 Task: For heading Calibri with Bold.  font size for heading24,  'Change the font style of data to'Bell MT.  and font size to 16,  Change the alignment of both headline & data to Align middle & Align Center.  In the sheet  Cash Flow TrackerData
Action: Mouse moved to (159, 126)
Screenshot: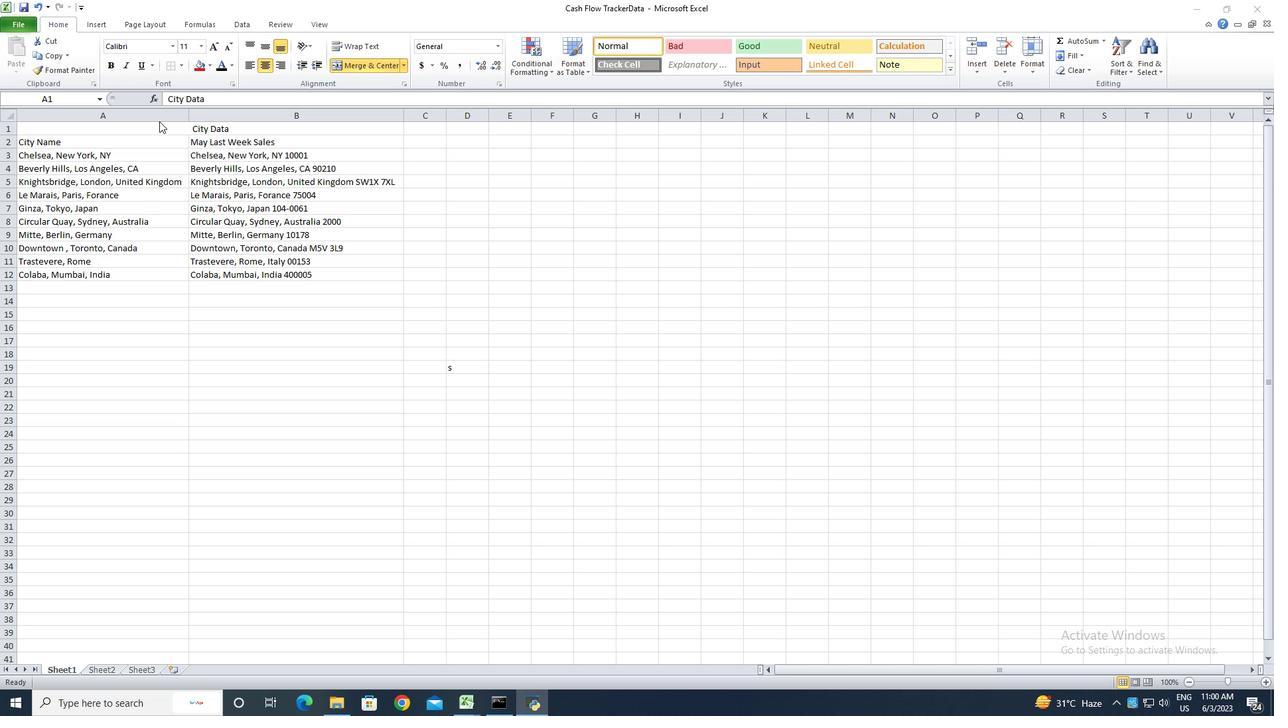 
Action: Mouse pressed left at (159, 126)
Screenshot: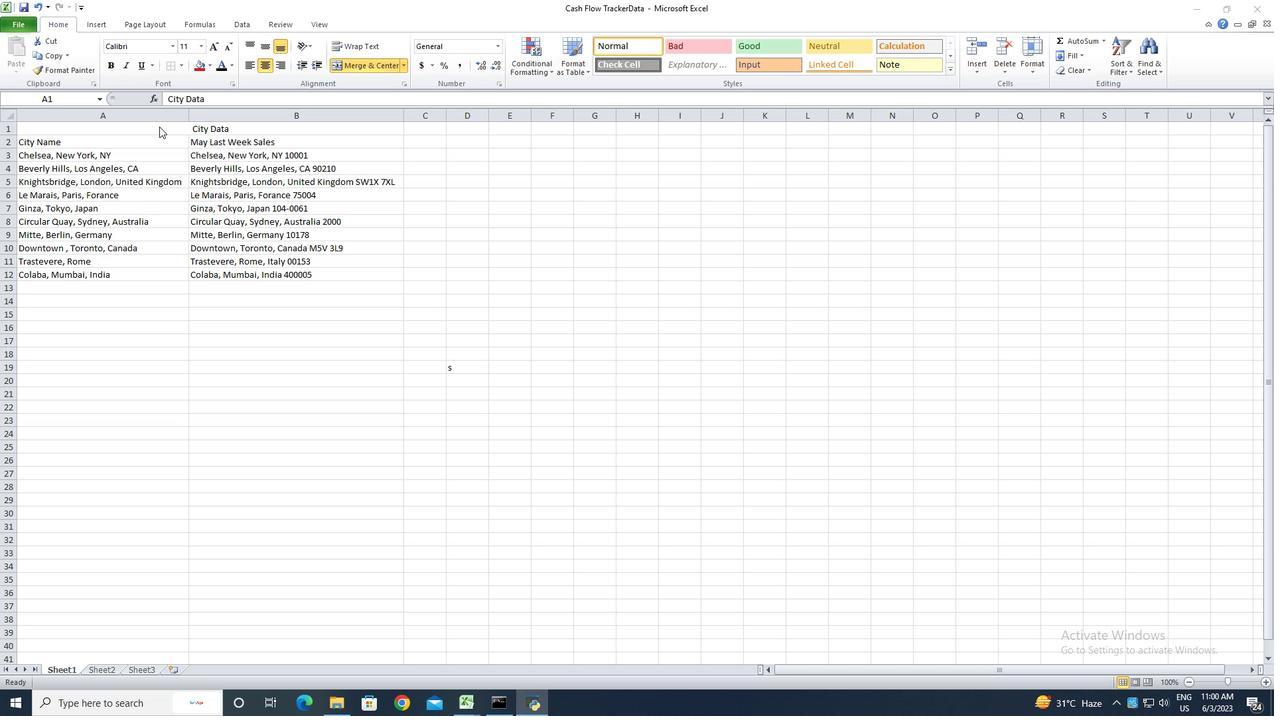 
Action: Mouse moved to (173, 48)
Screenshot: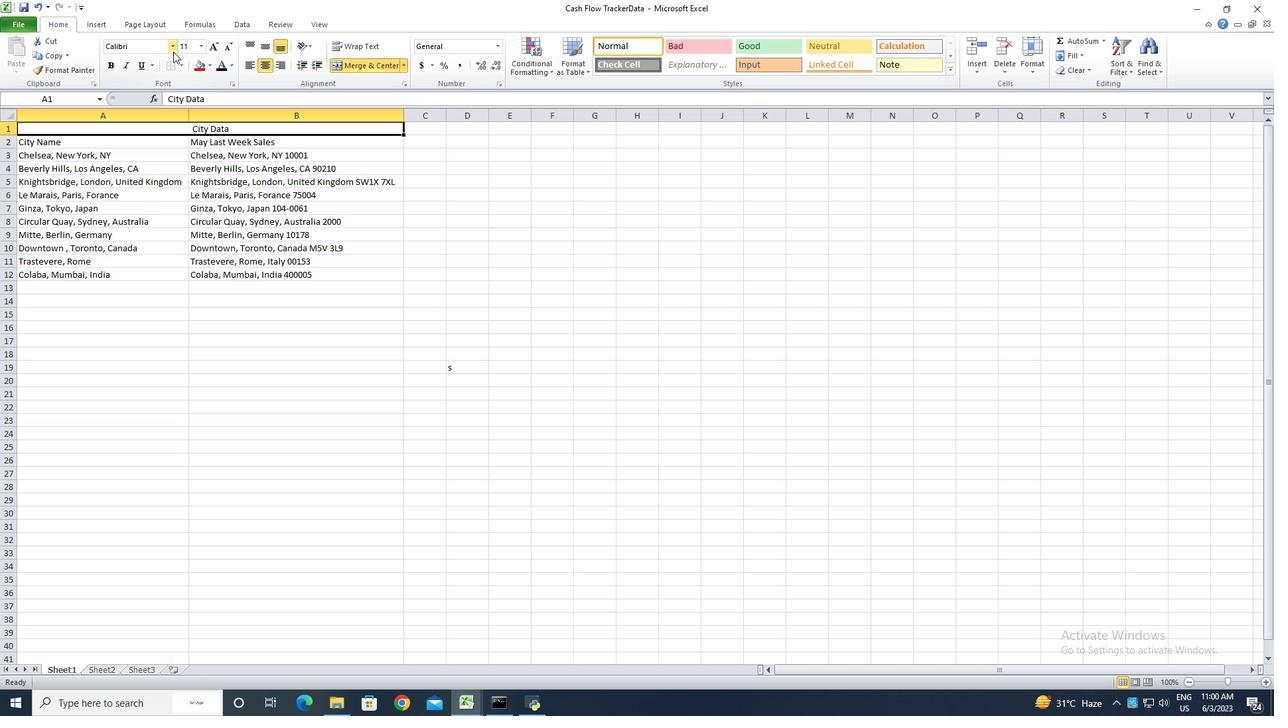 
Action: Mouse pressed left at (173, 48)
Screenshot: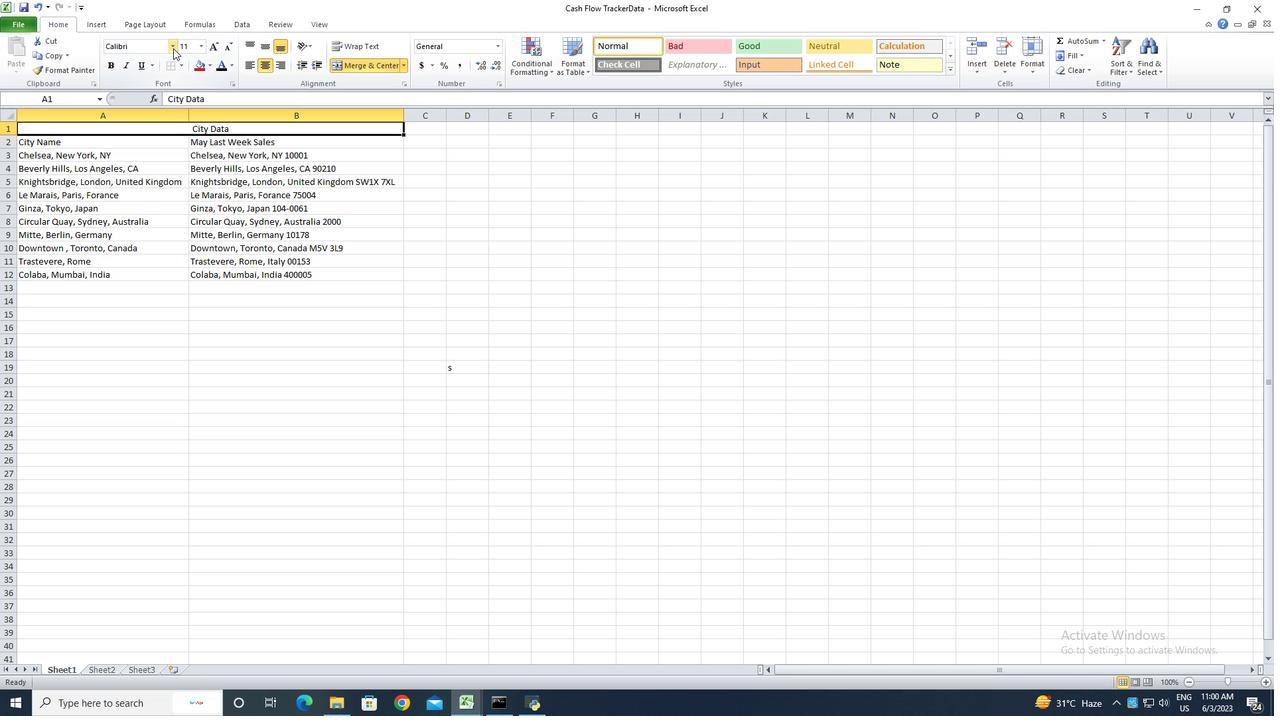 
Action: Mouse moved to (157, 94)
Screenshot: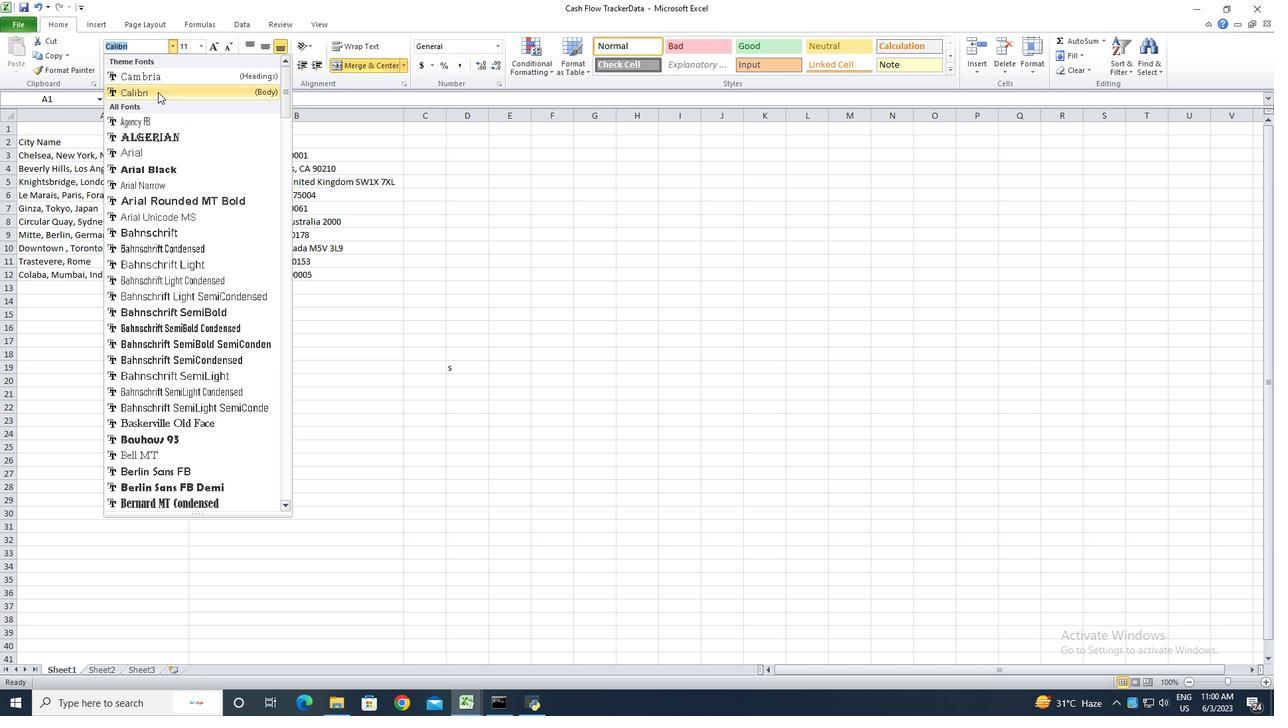 
Action: Mouse pressed left at (157, 94)
Screenshot: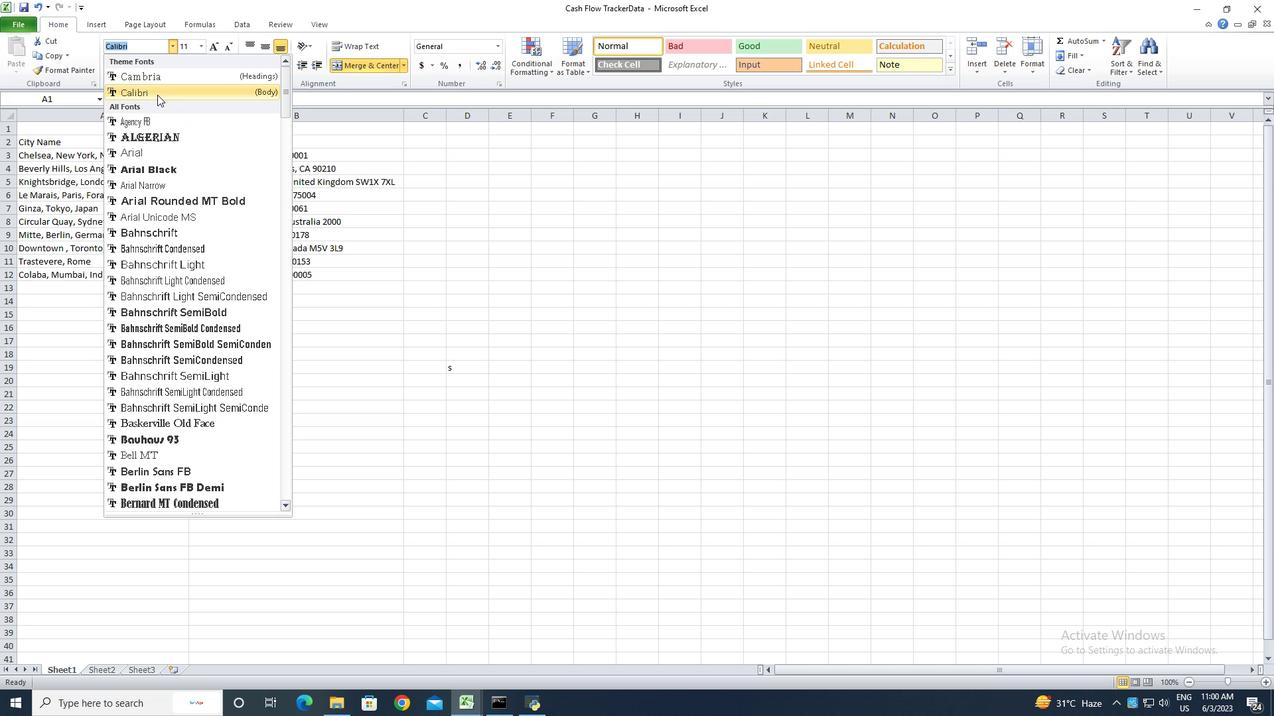 
Action: Mouse moved to (108, 67)
Screenshot: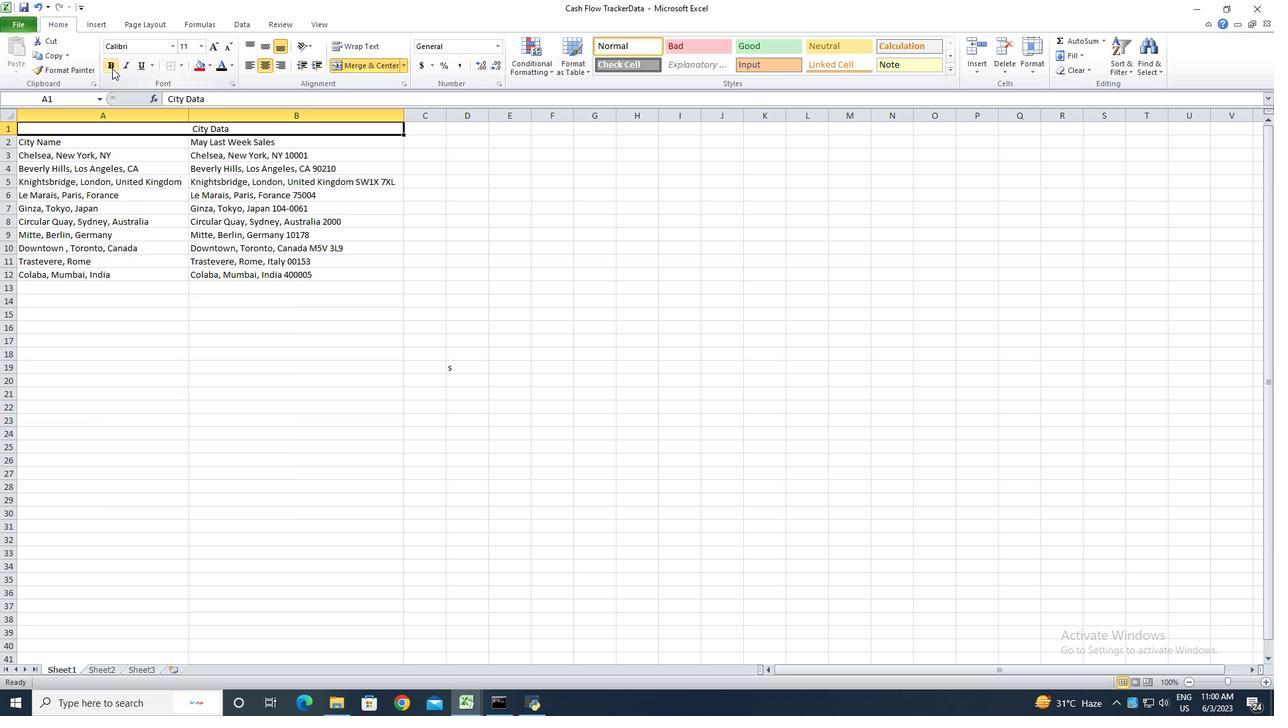 
Action: Mouse pressed left at (108, 67)
Screenshot: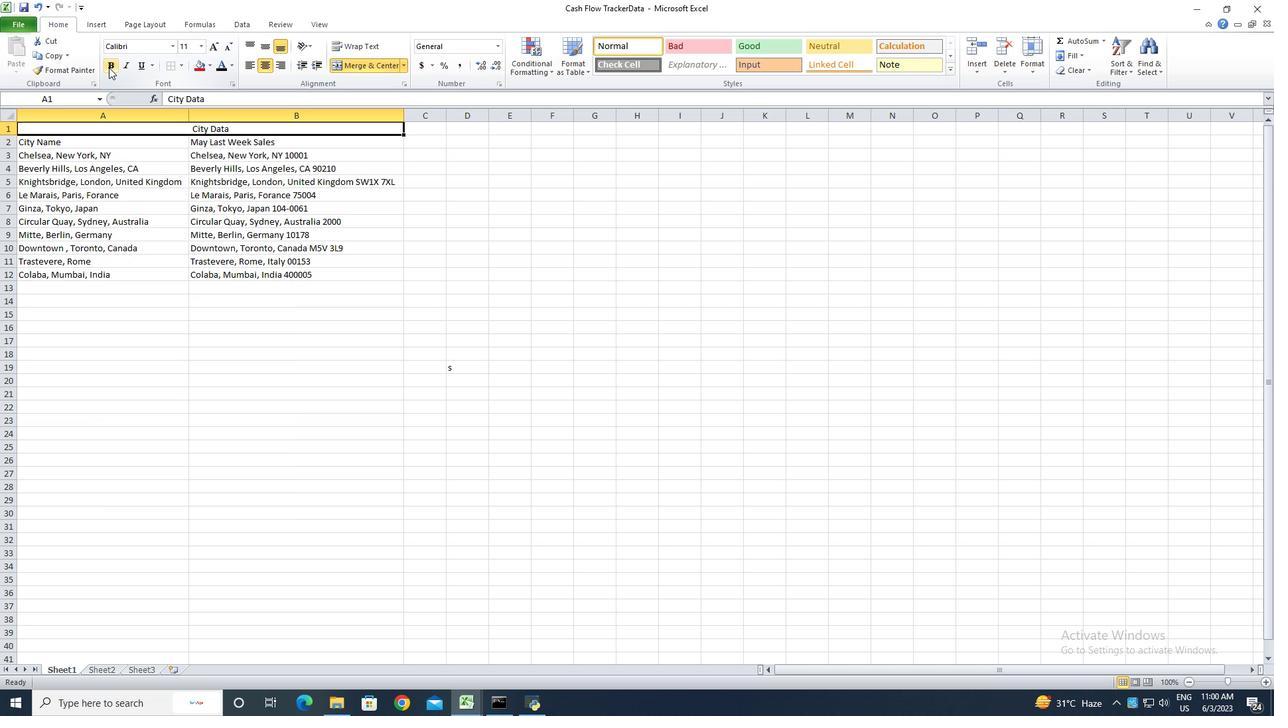
Action: Mouse moved to (213, 44)
Screenshot: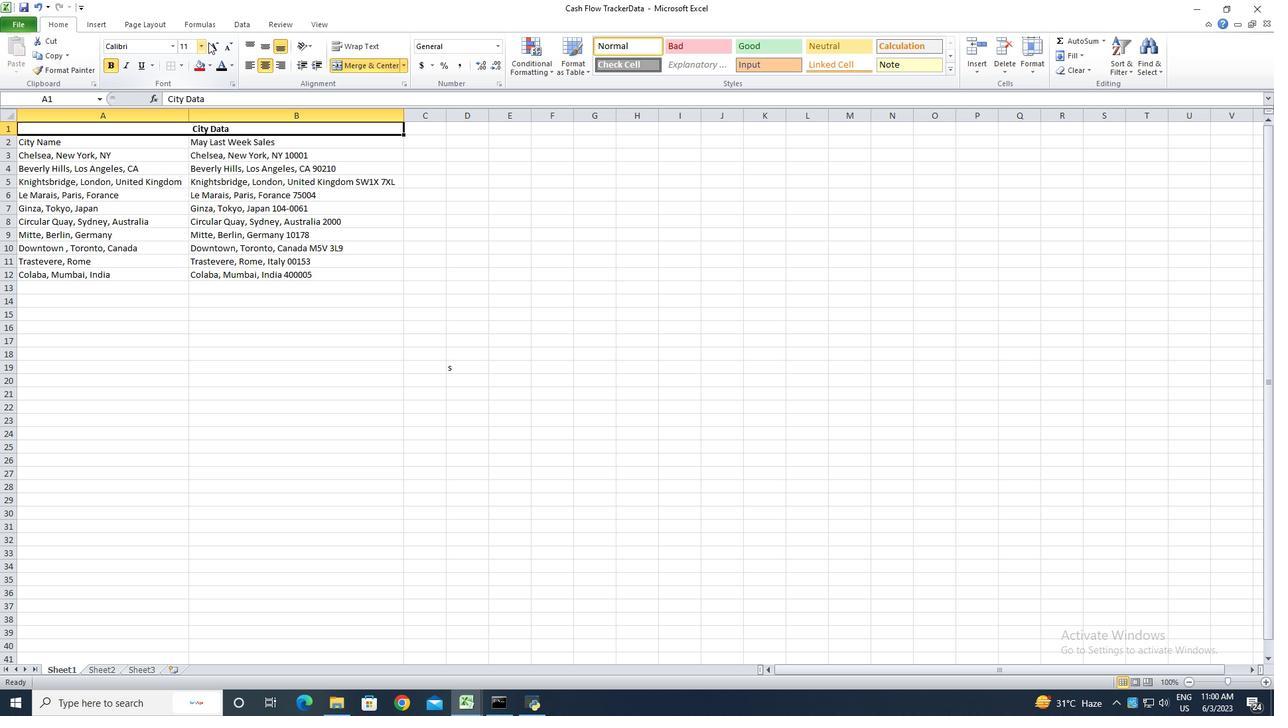 
Action: Mouse pressed left at (213, 44)
Screenshot: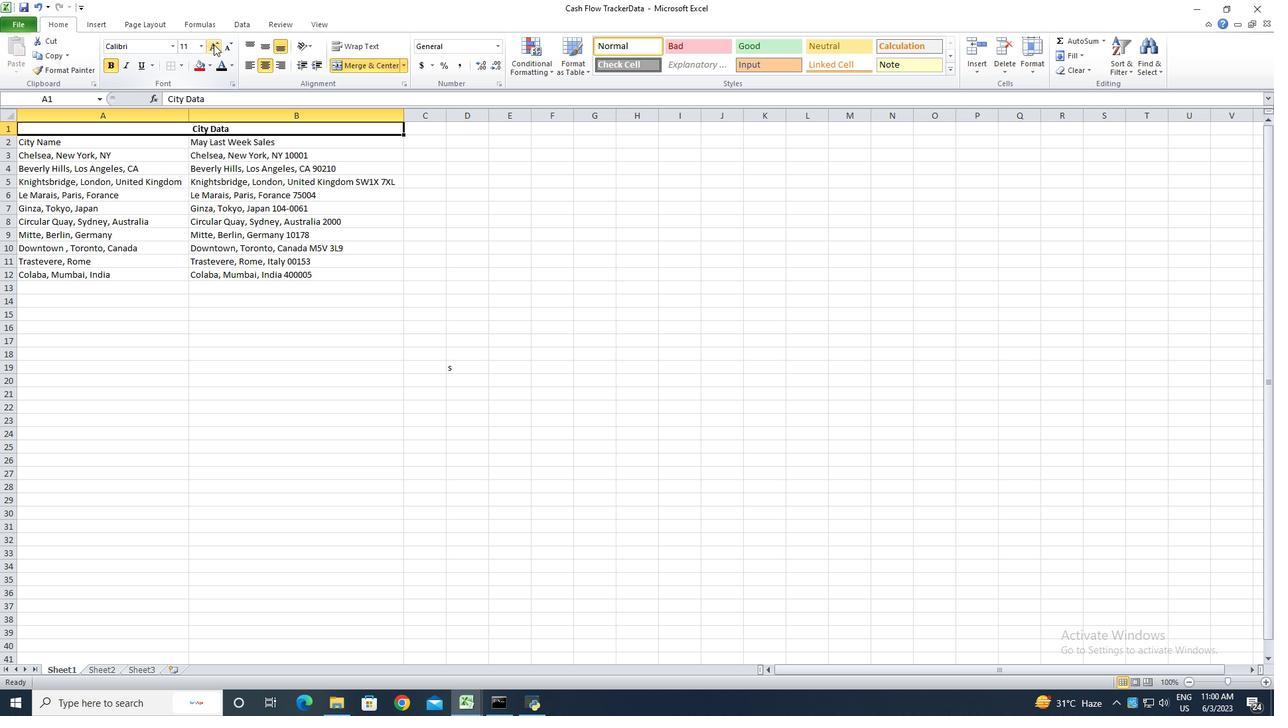 
Action: Mouse pressed left at (213, 44)
Screenshot: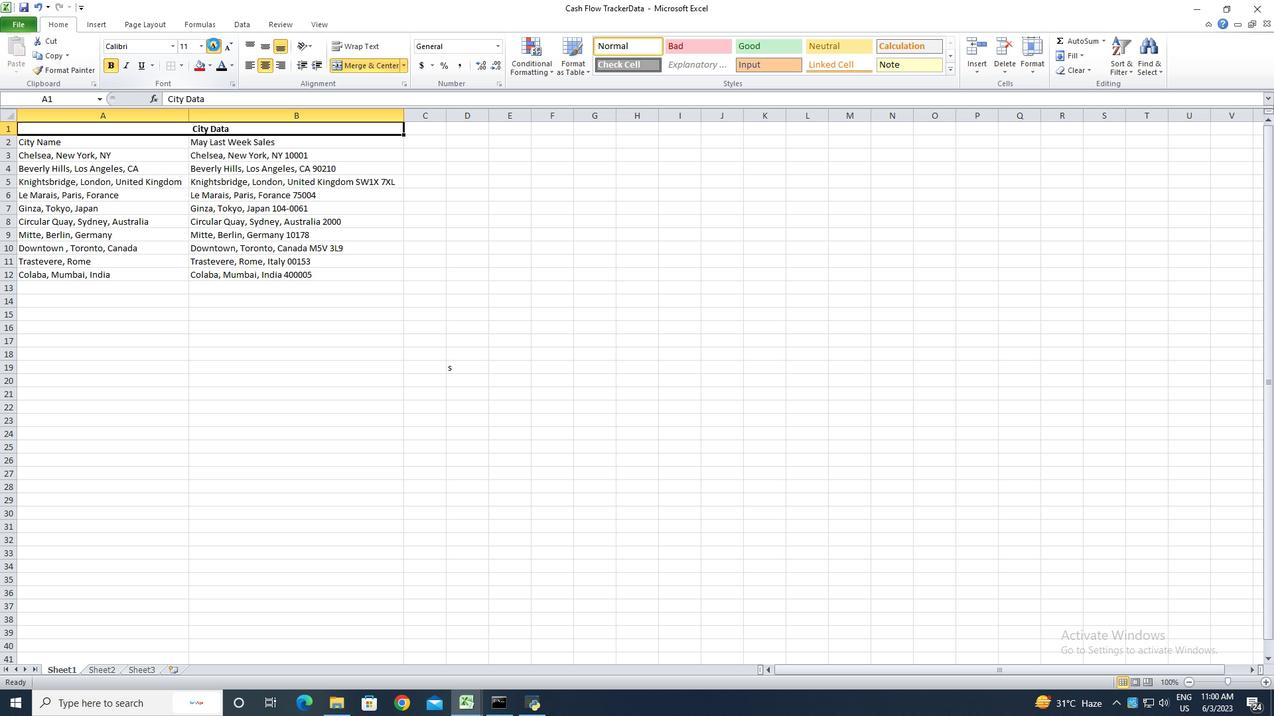 
Action: Mouse pressed left at (213, 44)
Screenshot: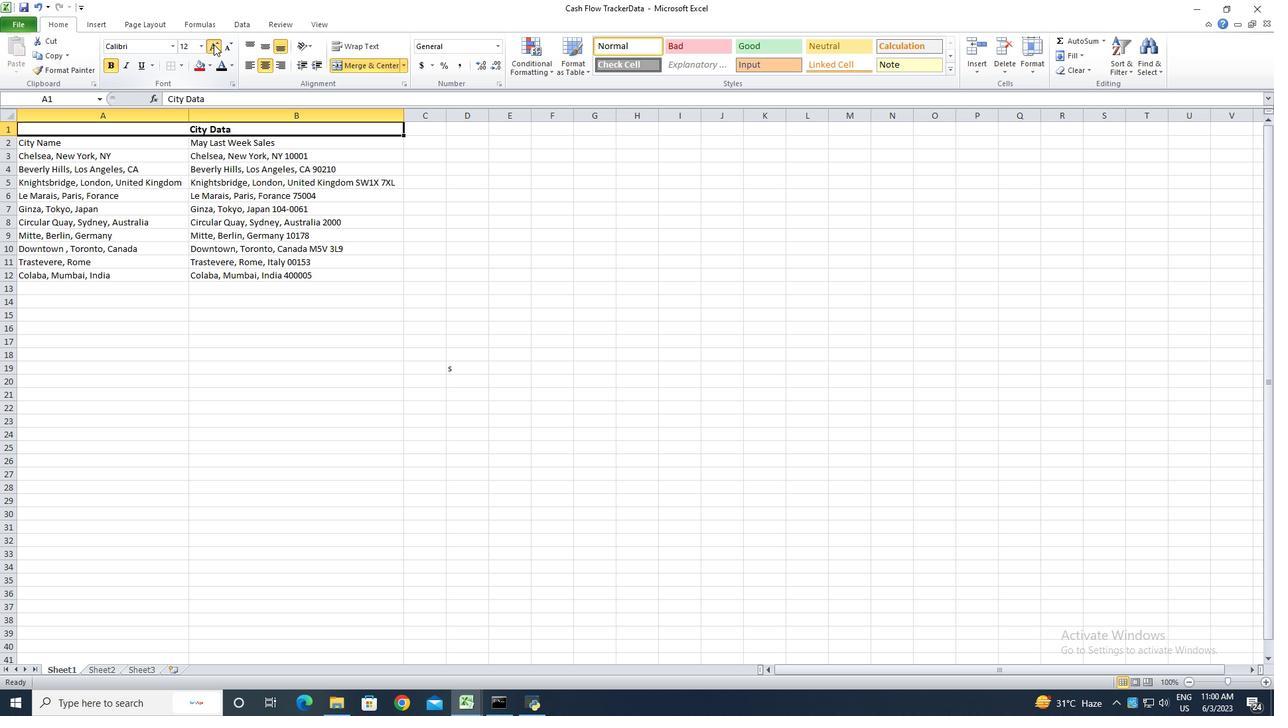 
Action: Mouse pressed left at (213, 44)
Screenshot: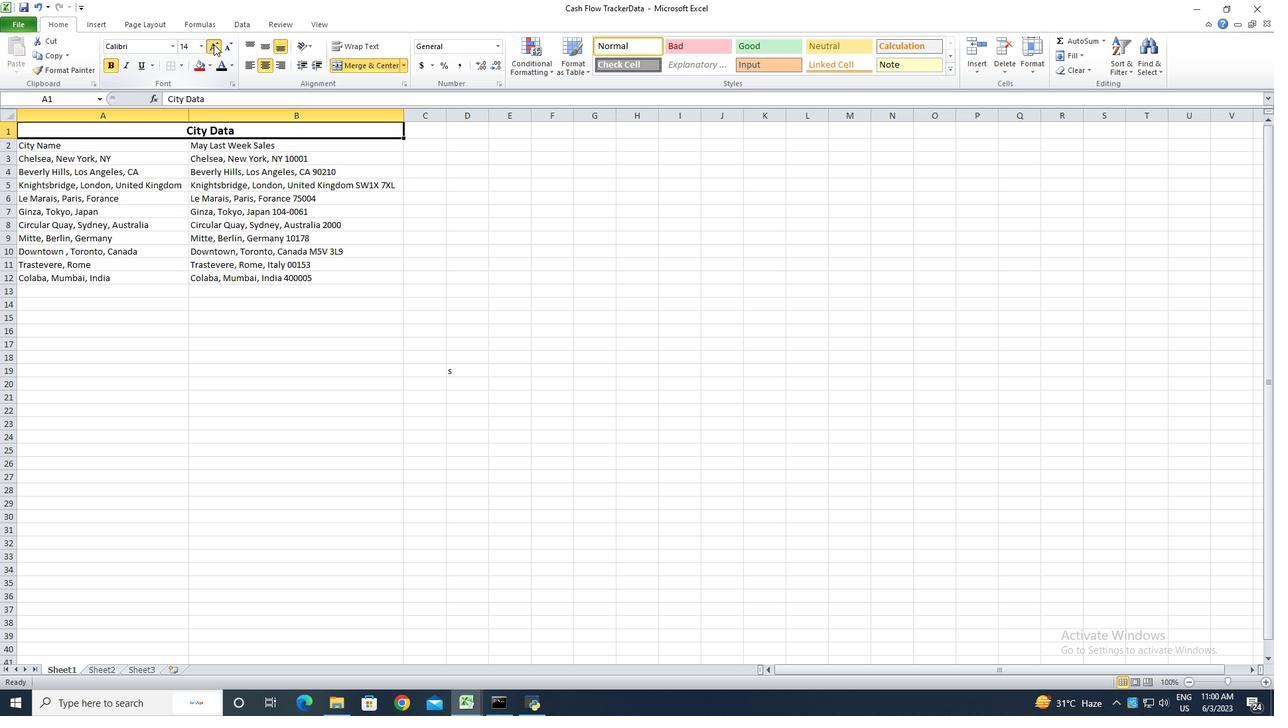 
Action: Mouse pressed left at (213, 44)
Screenshot: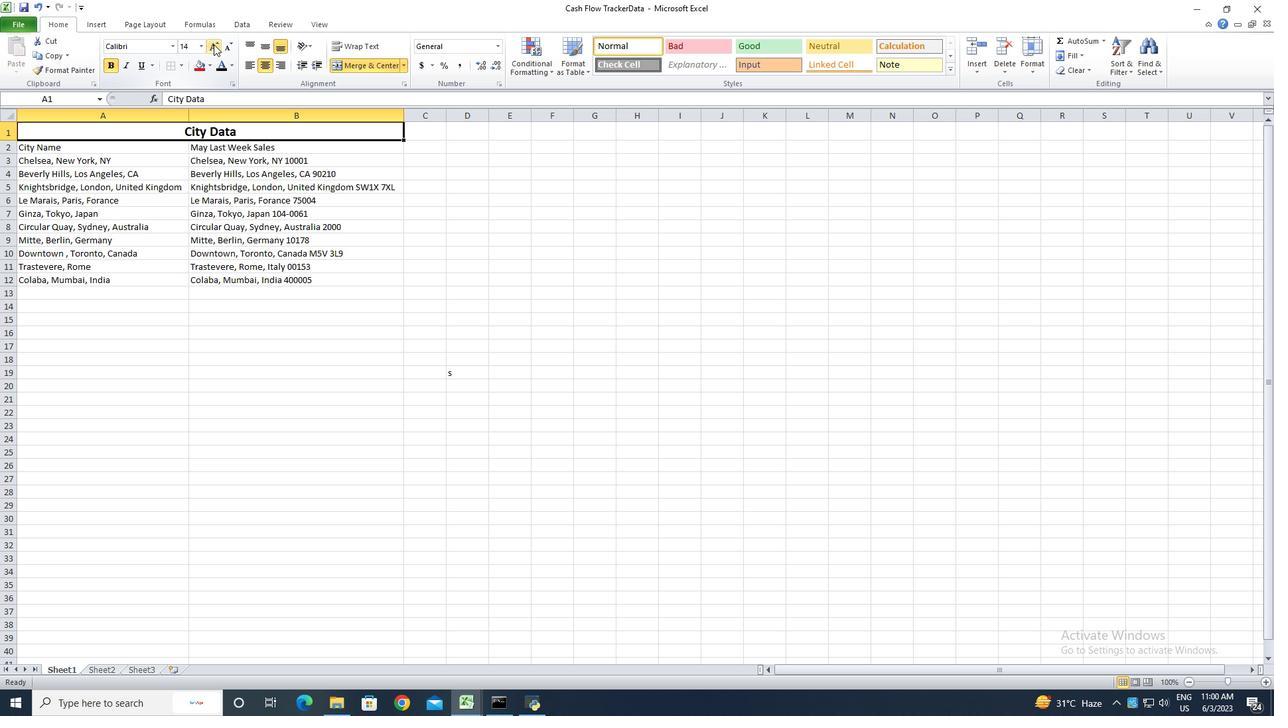
Action: Mouse pressed left at (213, 44)
Screenshot: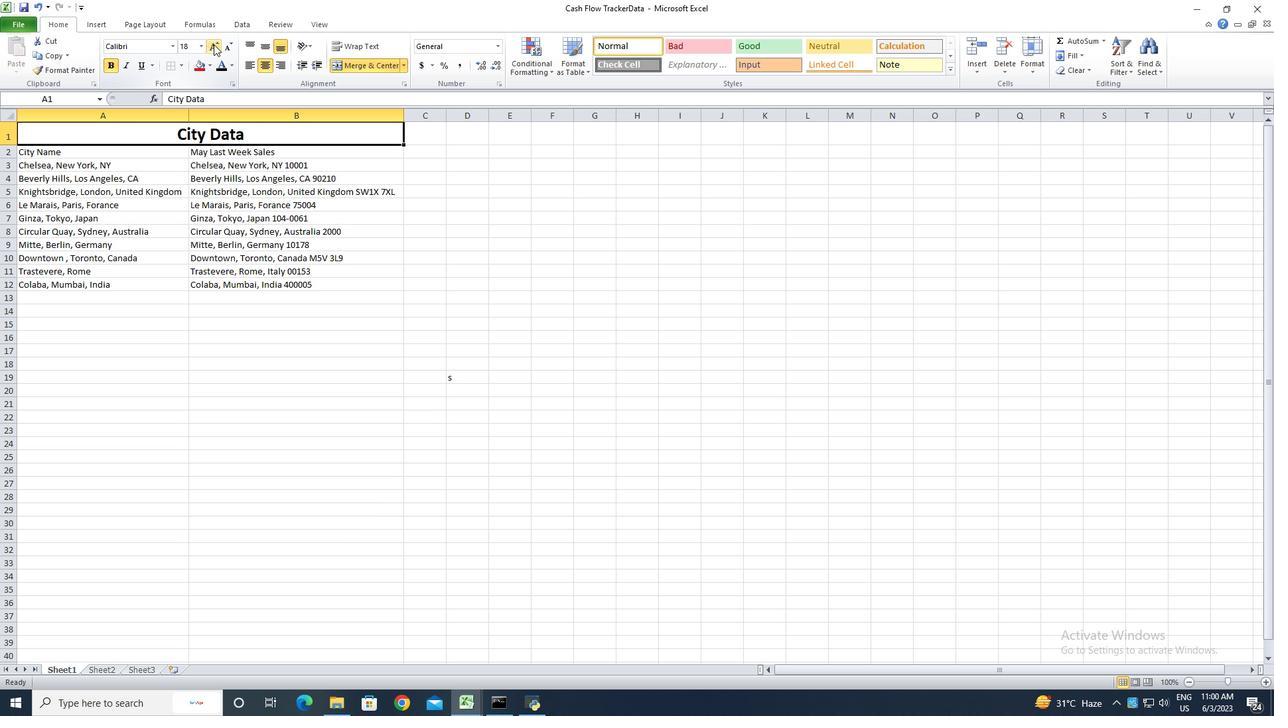 
Action: Mouse pressed left at (213, 44)
Screenshot: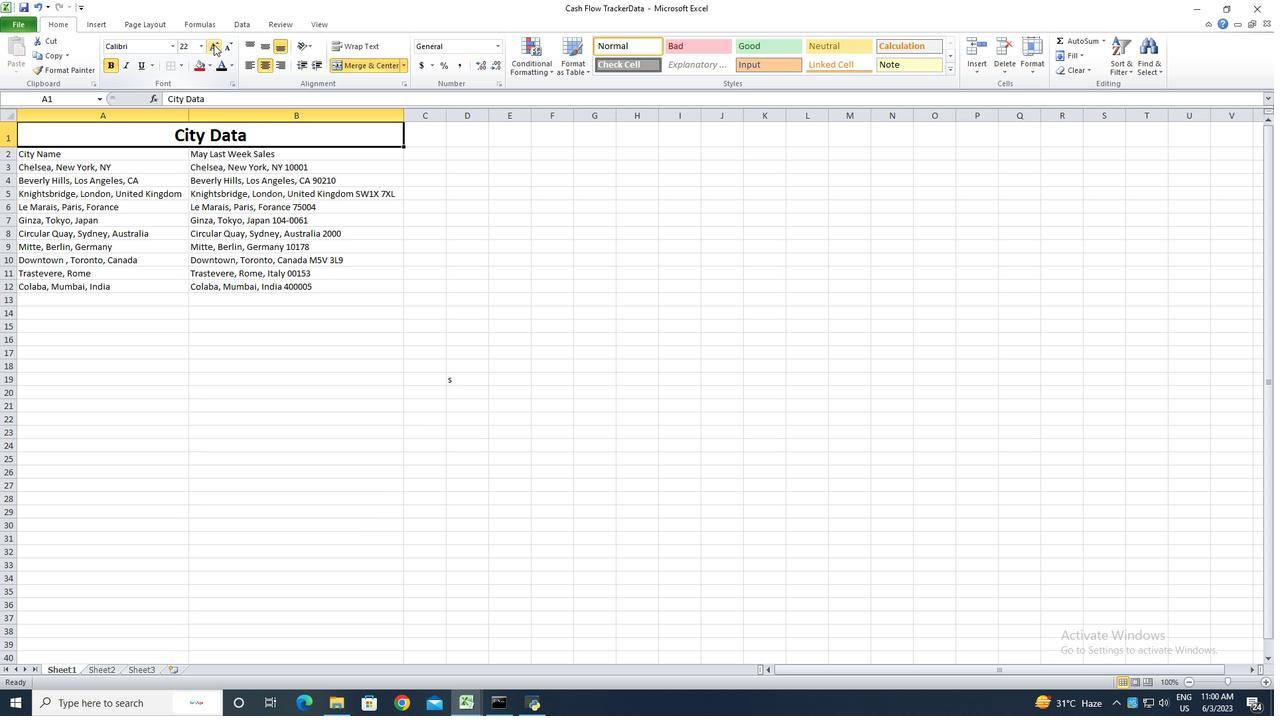 
Action: Mouse moved to (65, 340)
Screenshot: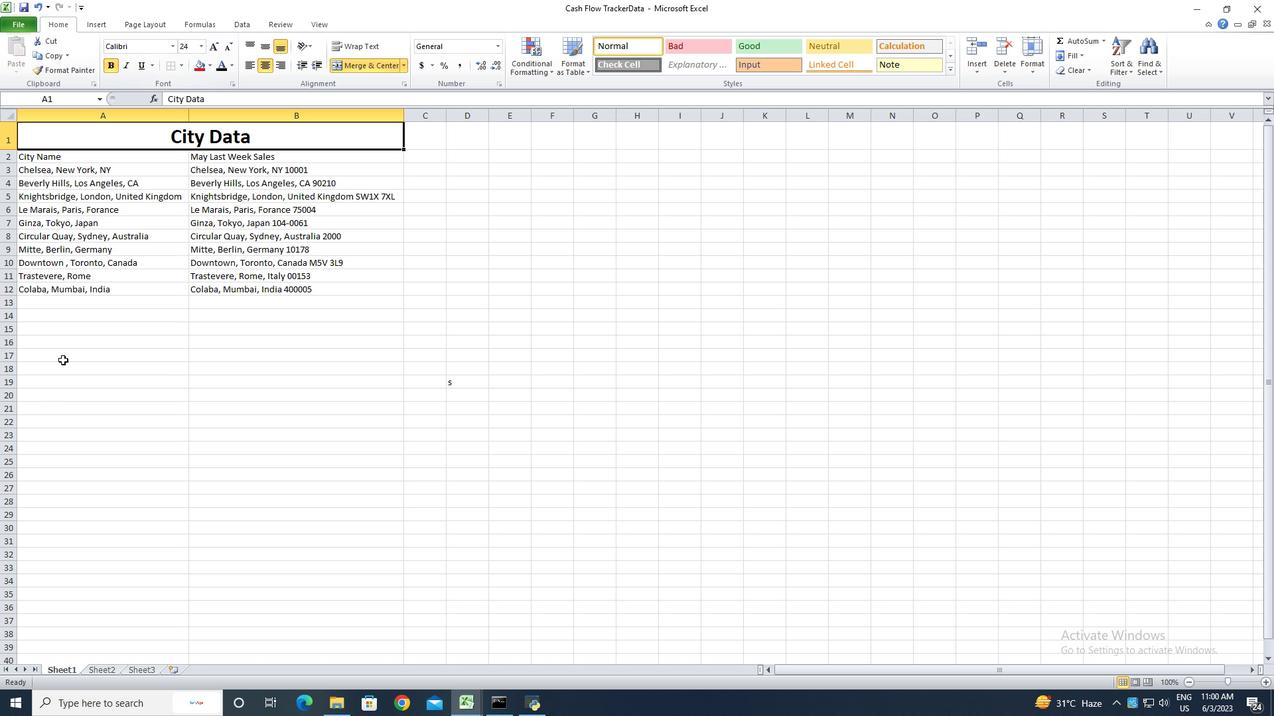 
Action: Mouse pressed left at (65, 340)
Screenshot: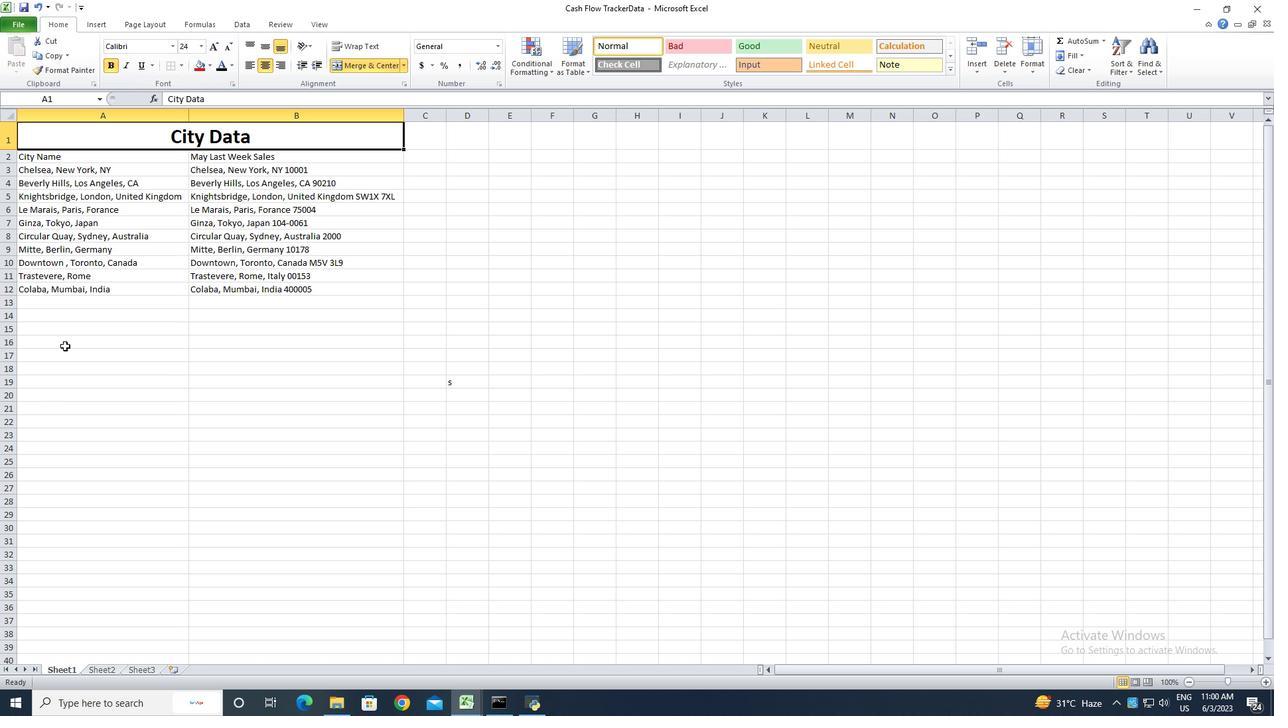 
Action: Mouse moved to (43, 157)
Screenshot: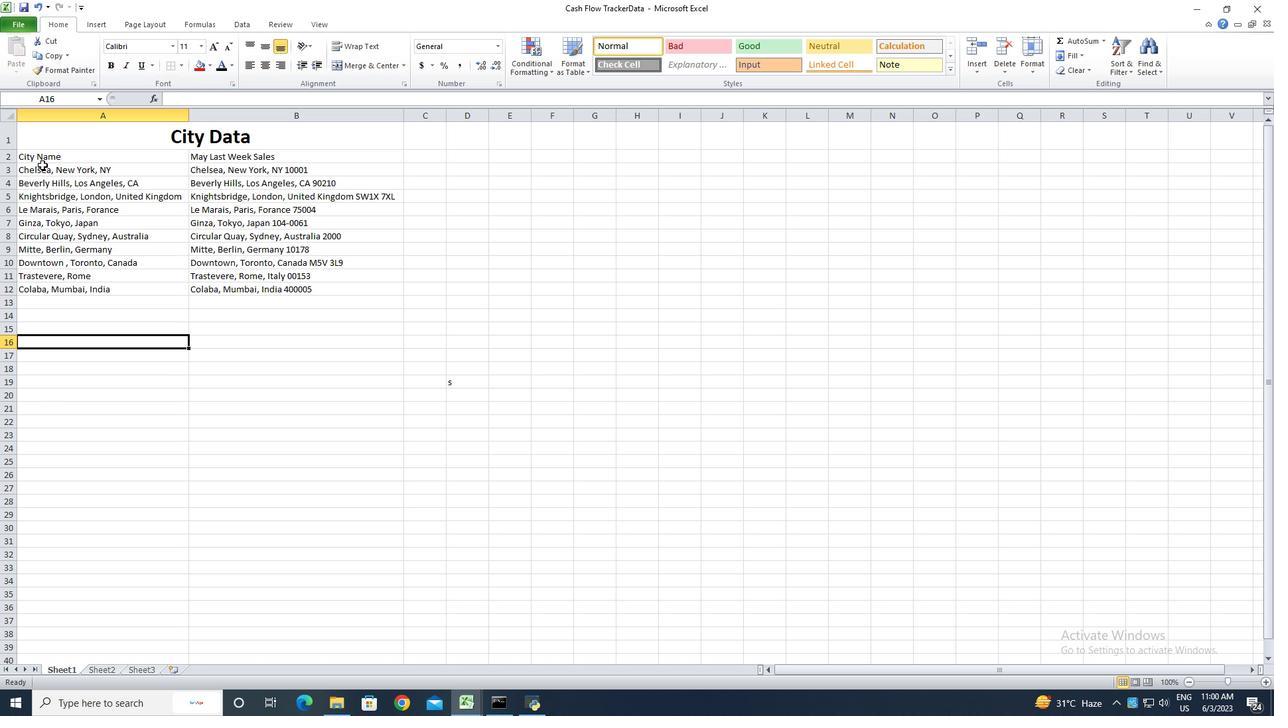 
Action: Mouse pressed left at (43, 157)
Screenshot: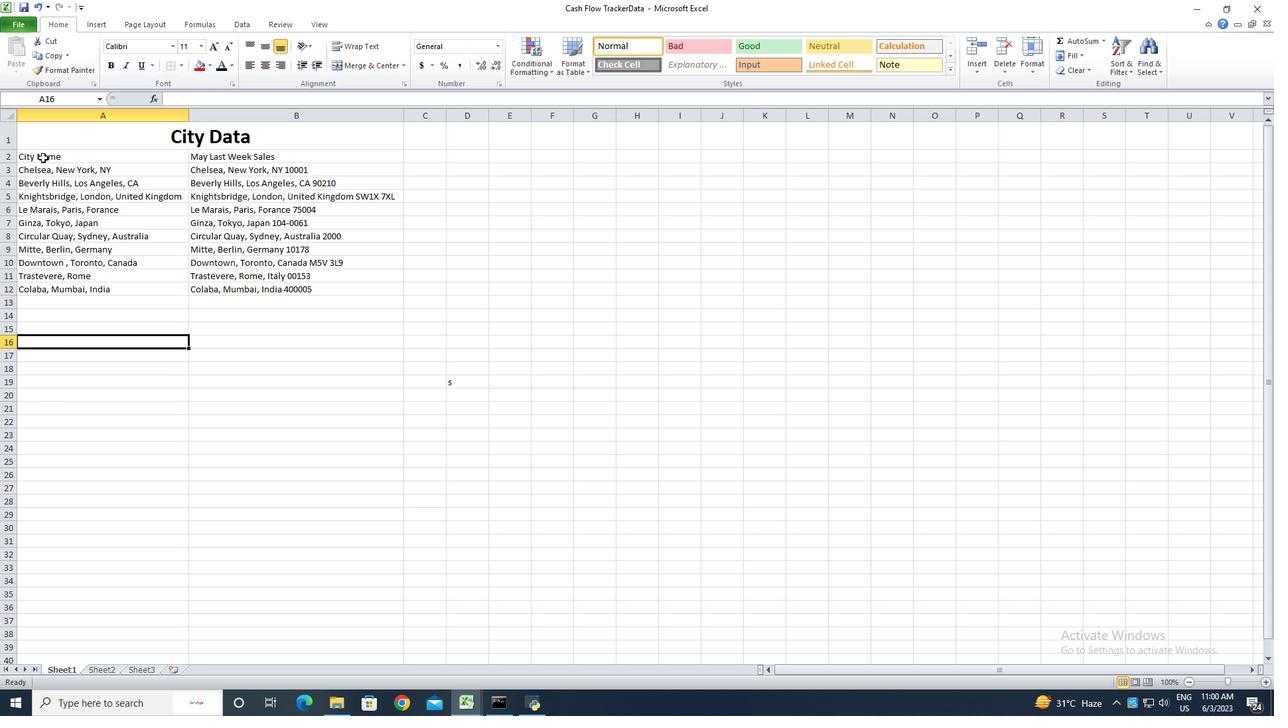 
Action: Mouse moved to (172, 48)
Screenshot: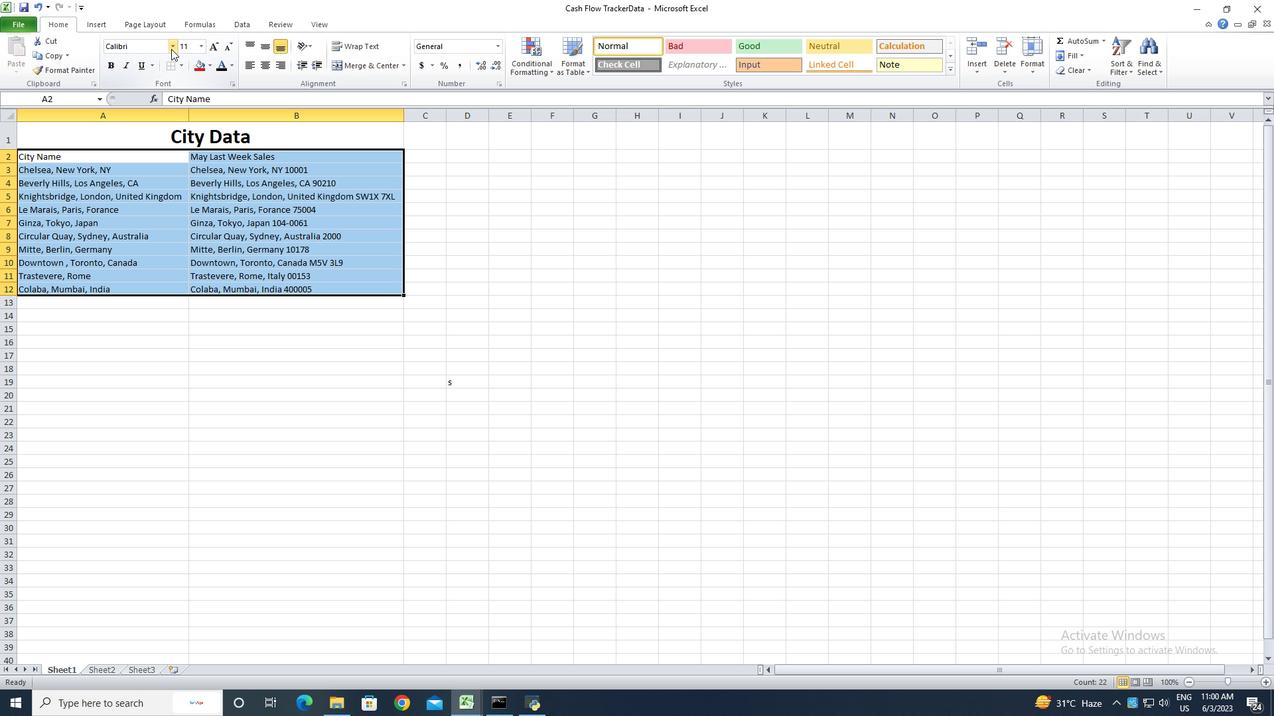 
Action: Mouse pressed left at (172, 48)
Screenshot: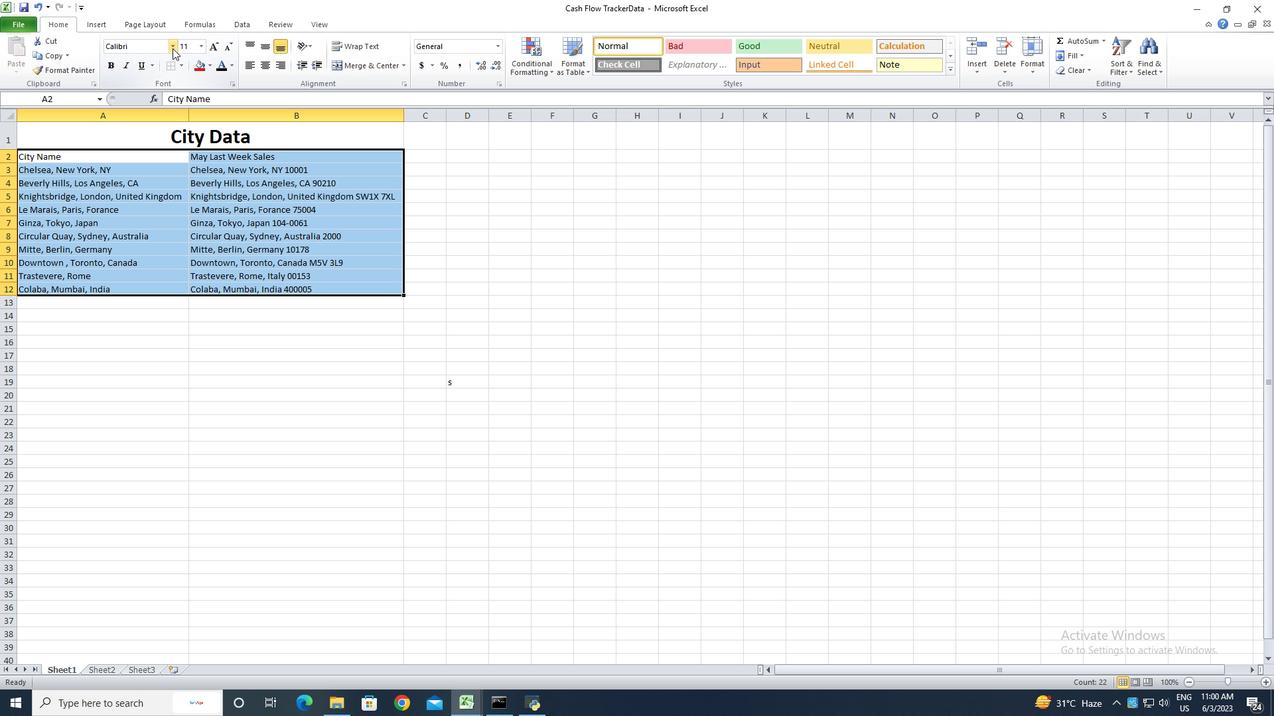 
Action: Mouse moved to (134, 453)
Screenshot: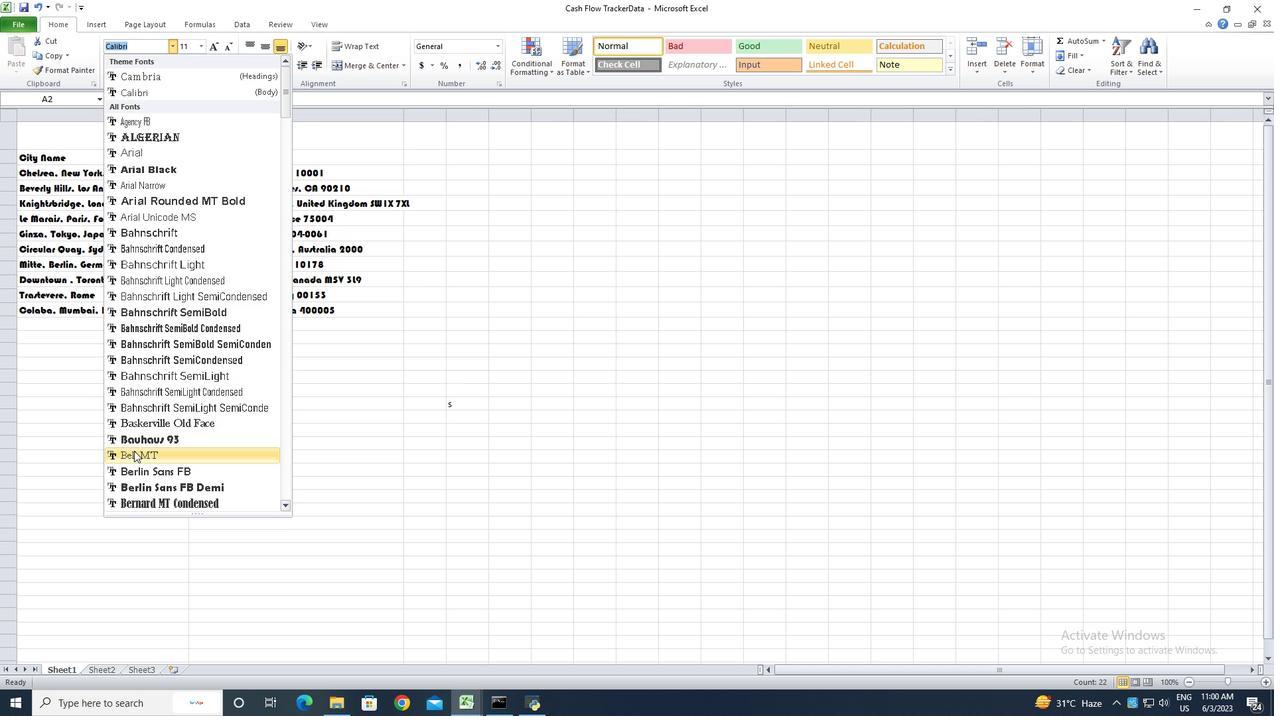 
Action: Mouse pressed left at (134, 453)
Screenshot: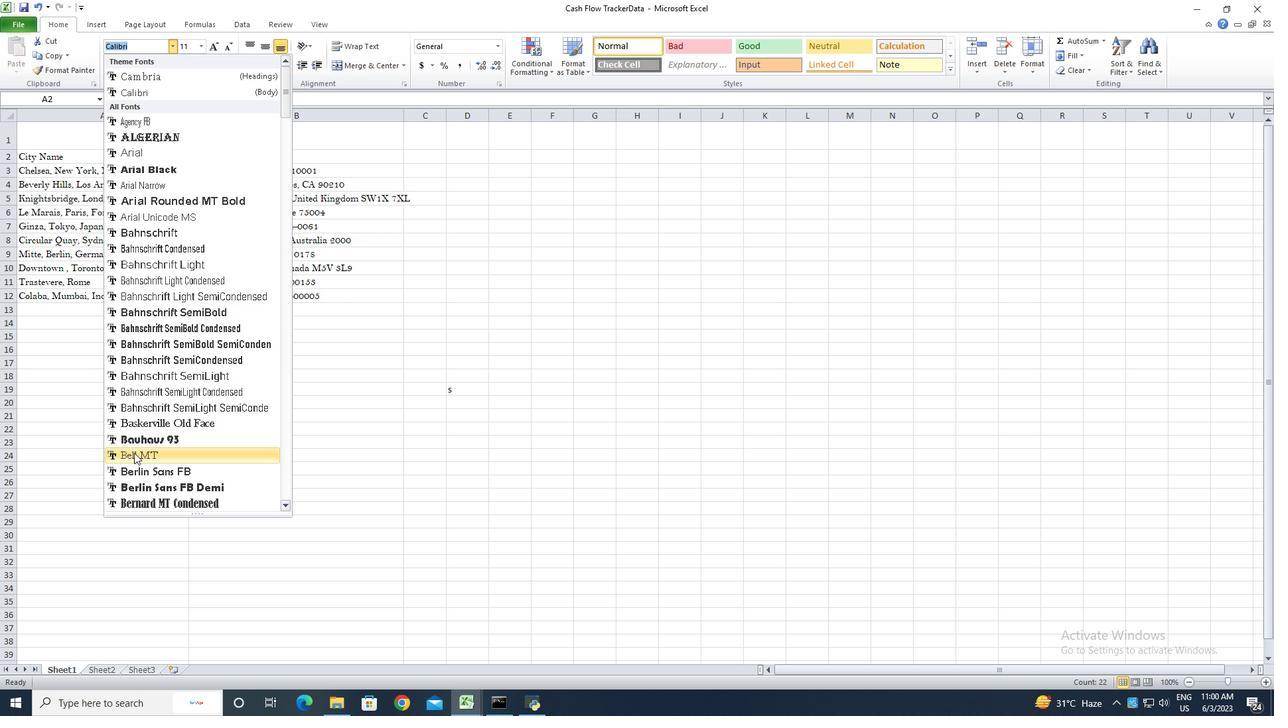 
Action: Mouse moved to (216, 45)
Screenshot: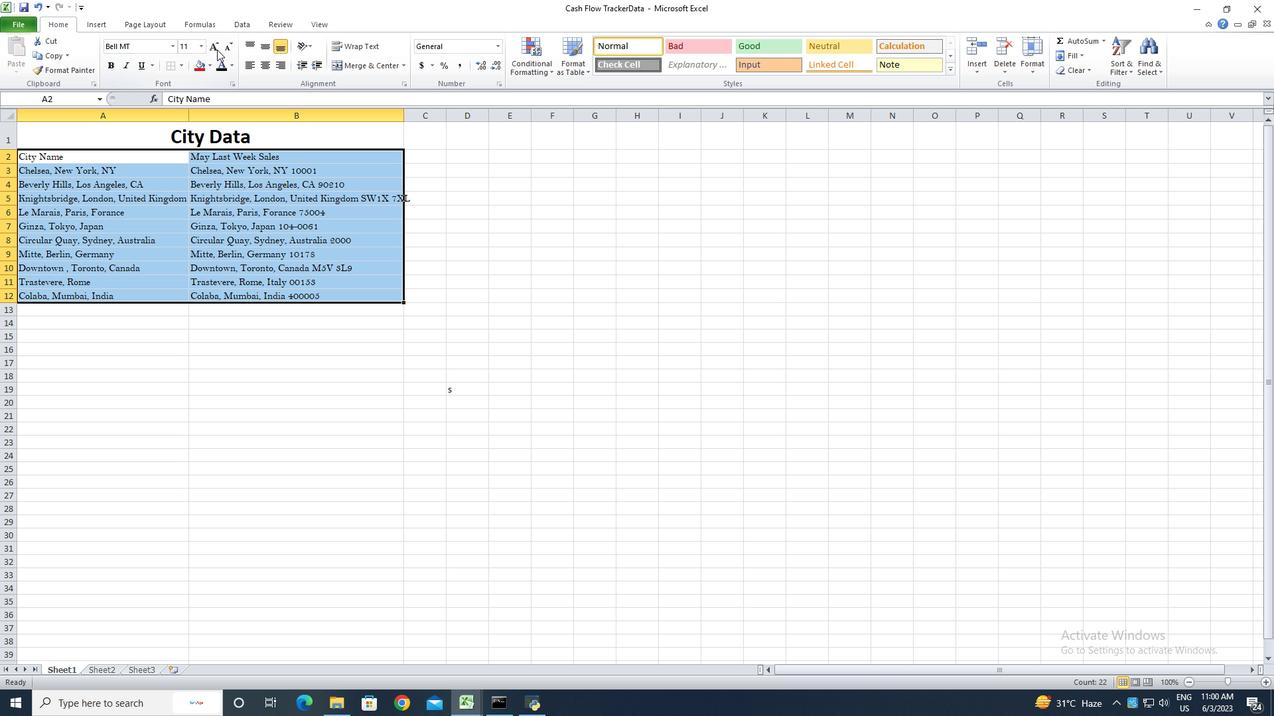 
Action: Mouse pressed left at (216, 45)
Screenshot: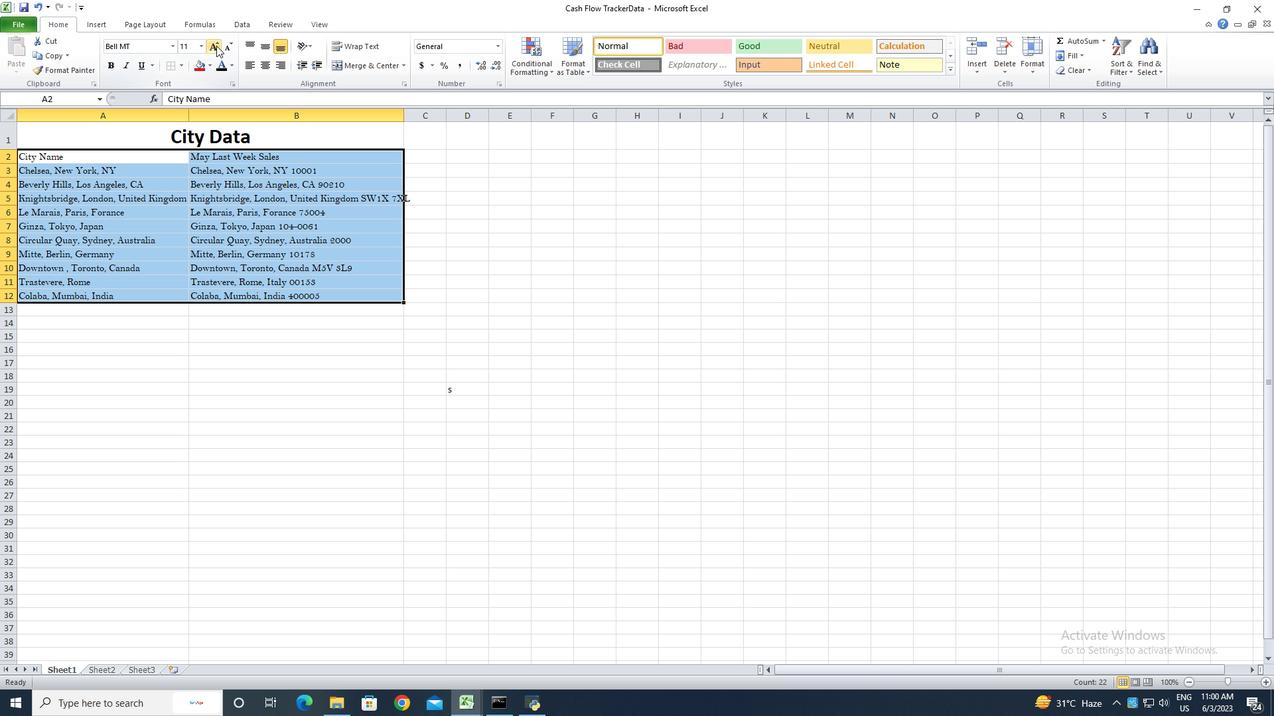 
Action: Mouse pressed left at (216, 45)
Screenshot: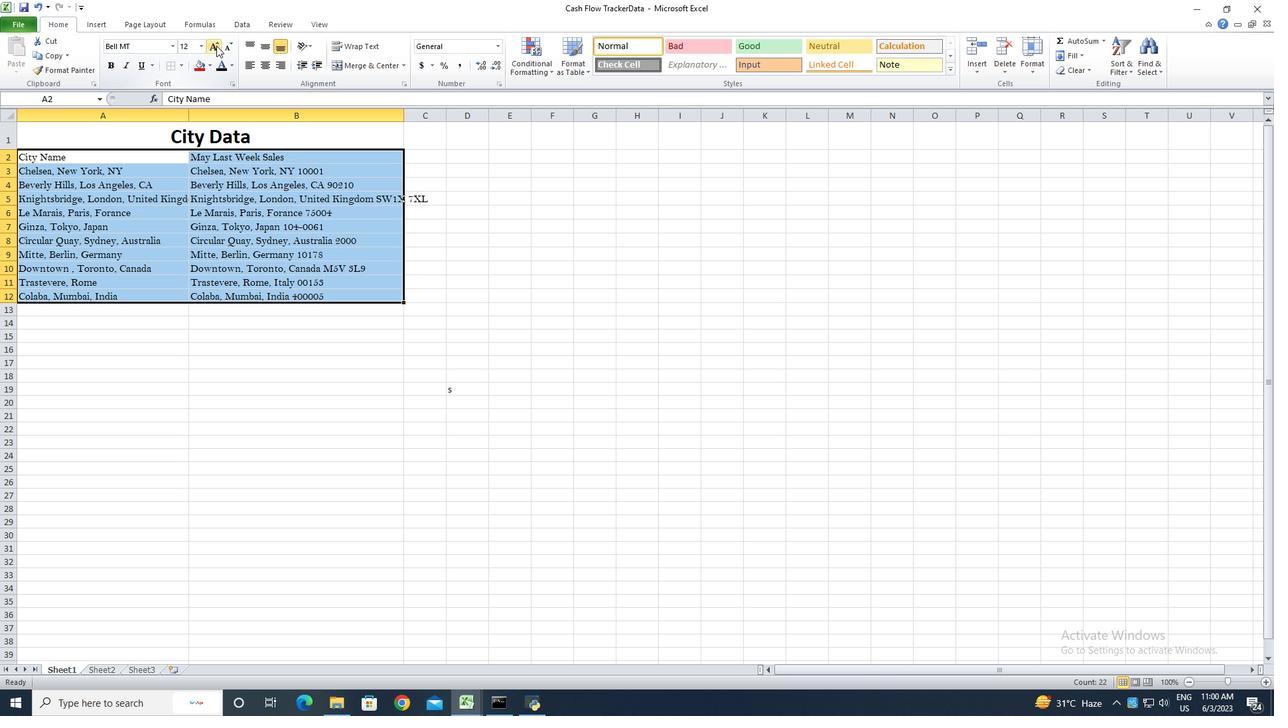 
Action: Mouse pressed left at (216, 45)
Screenshot: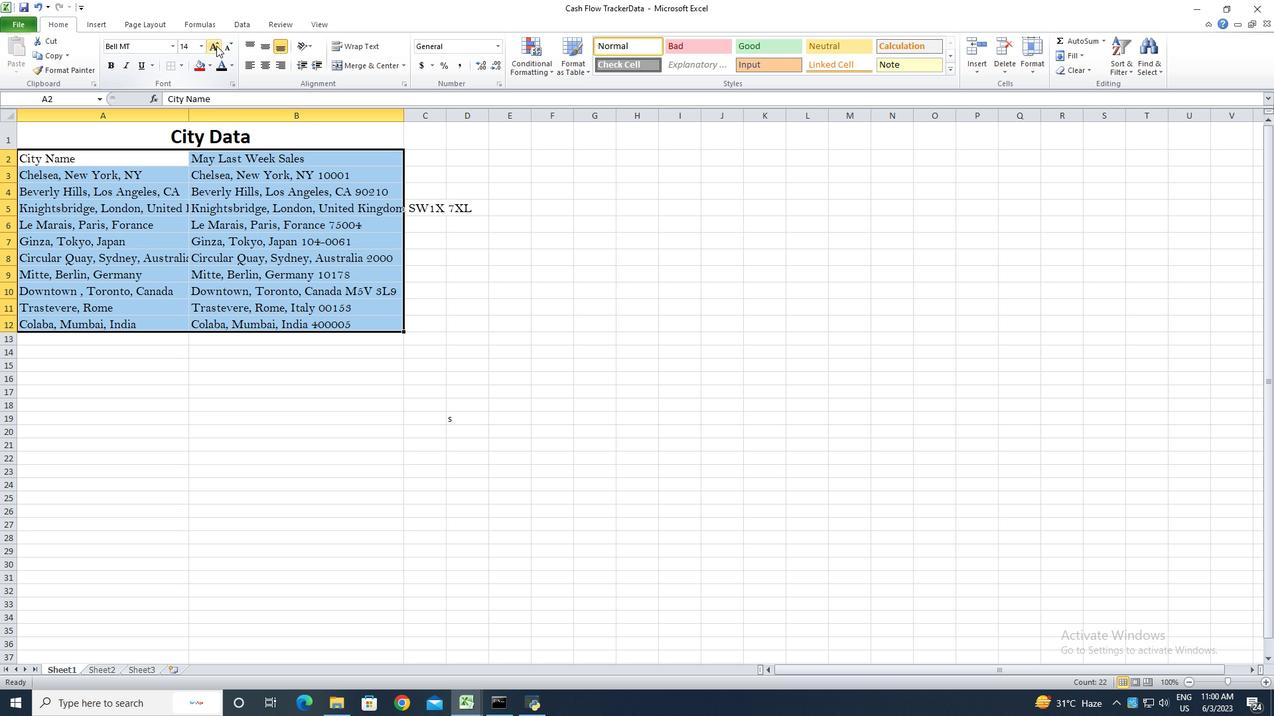 
Action: Mouse moved to (183, 452)
Screenshot: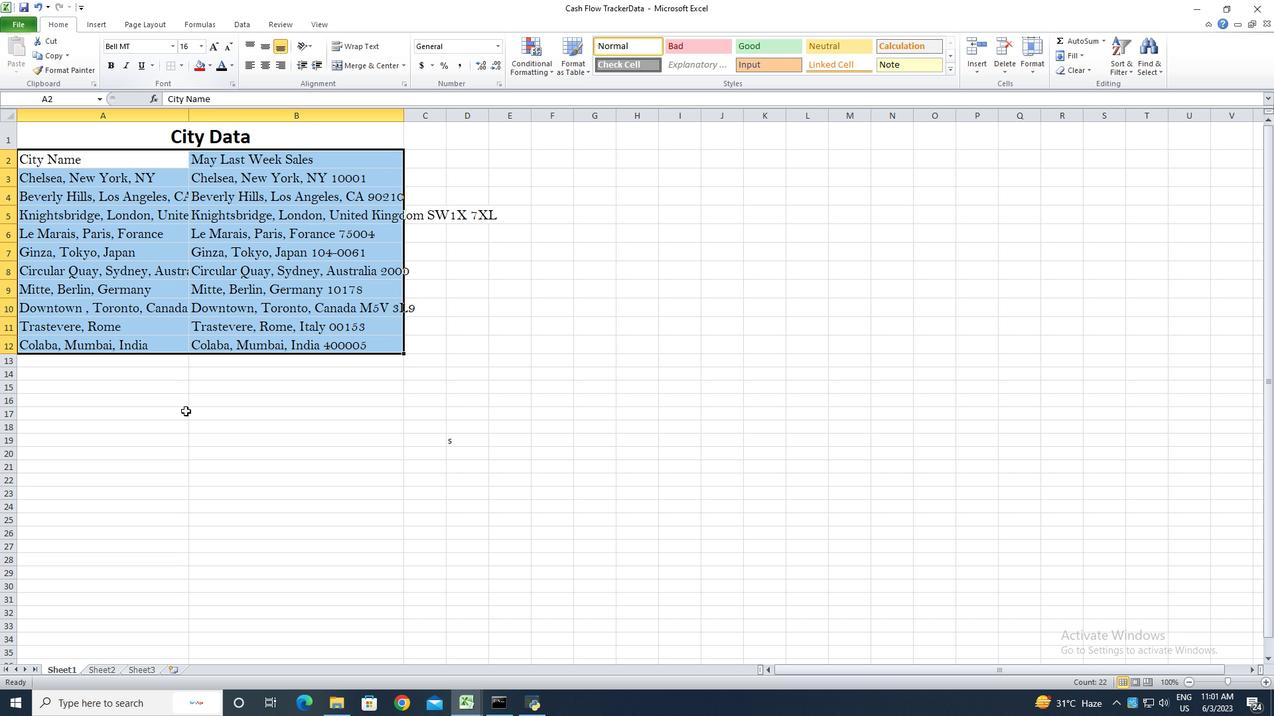 
Action: Mouse pressed left at (183, 452)
Screenshot: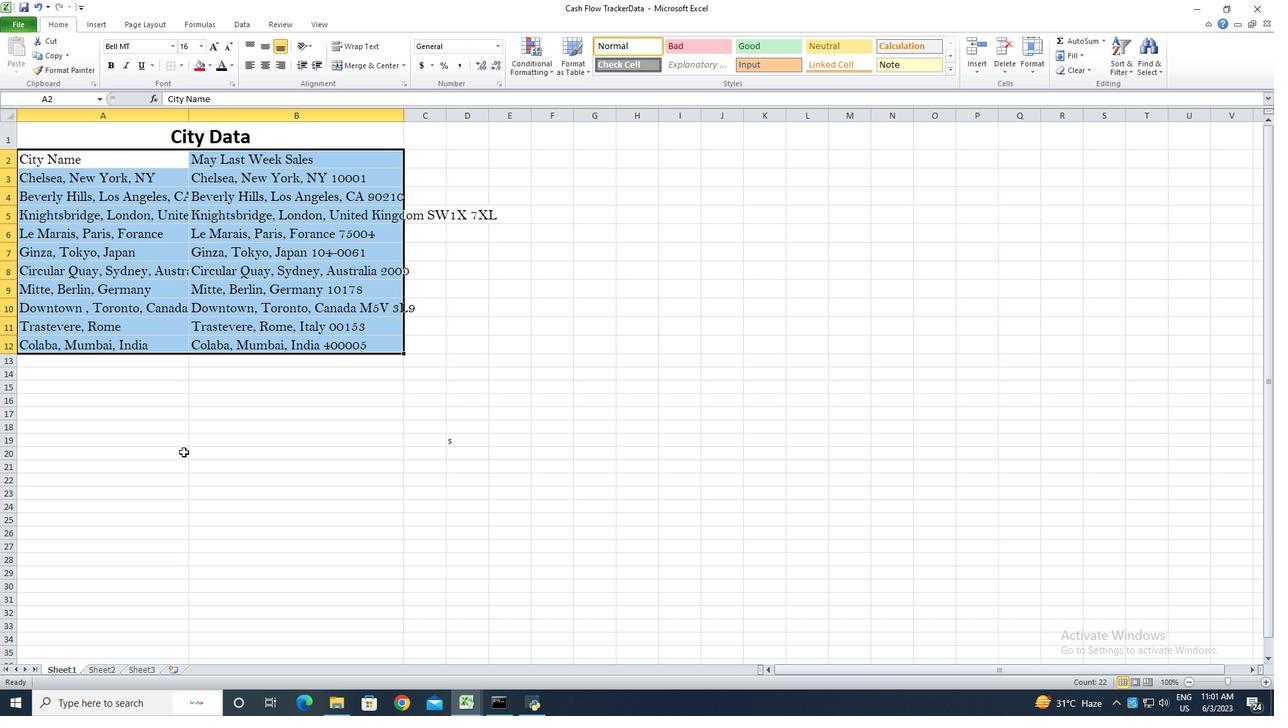 
Action: Mouse moved to (189, 117)
Screenshot: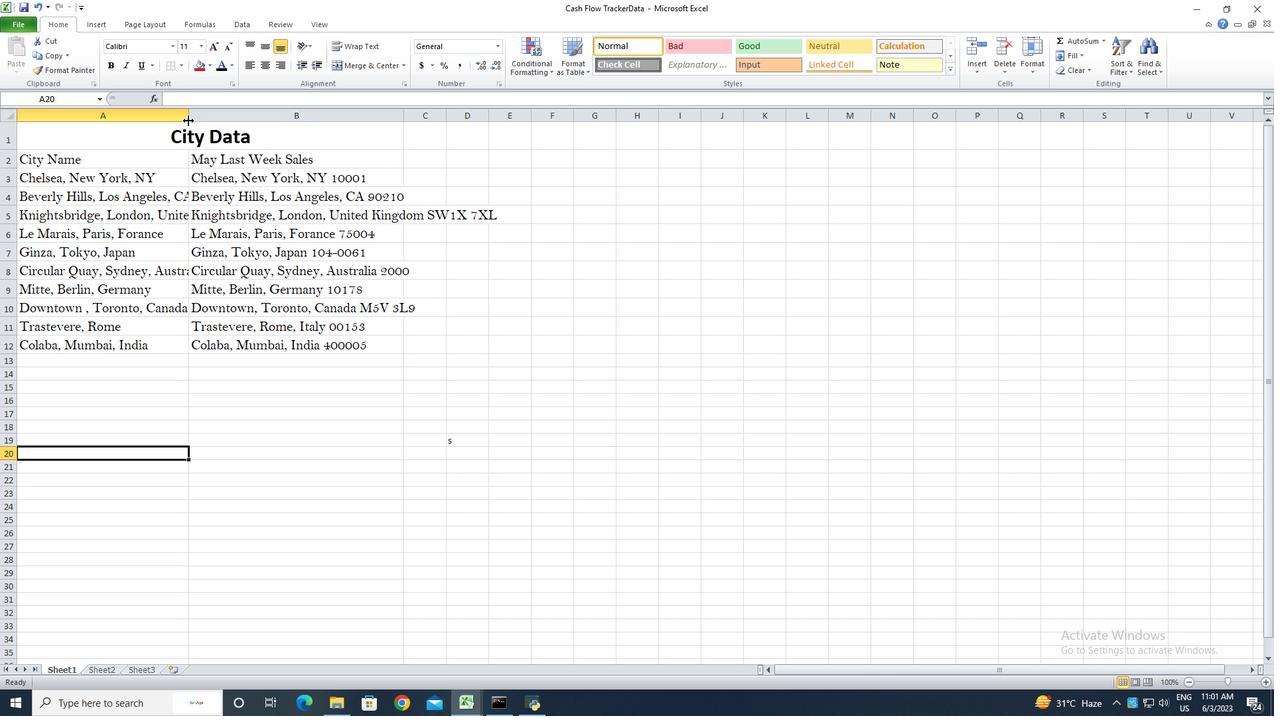 
Action: Mouse pressed left at (189, 117)
Screenshot: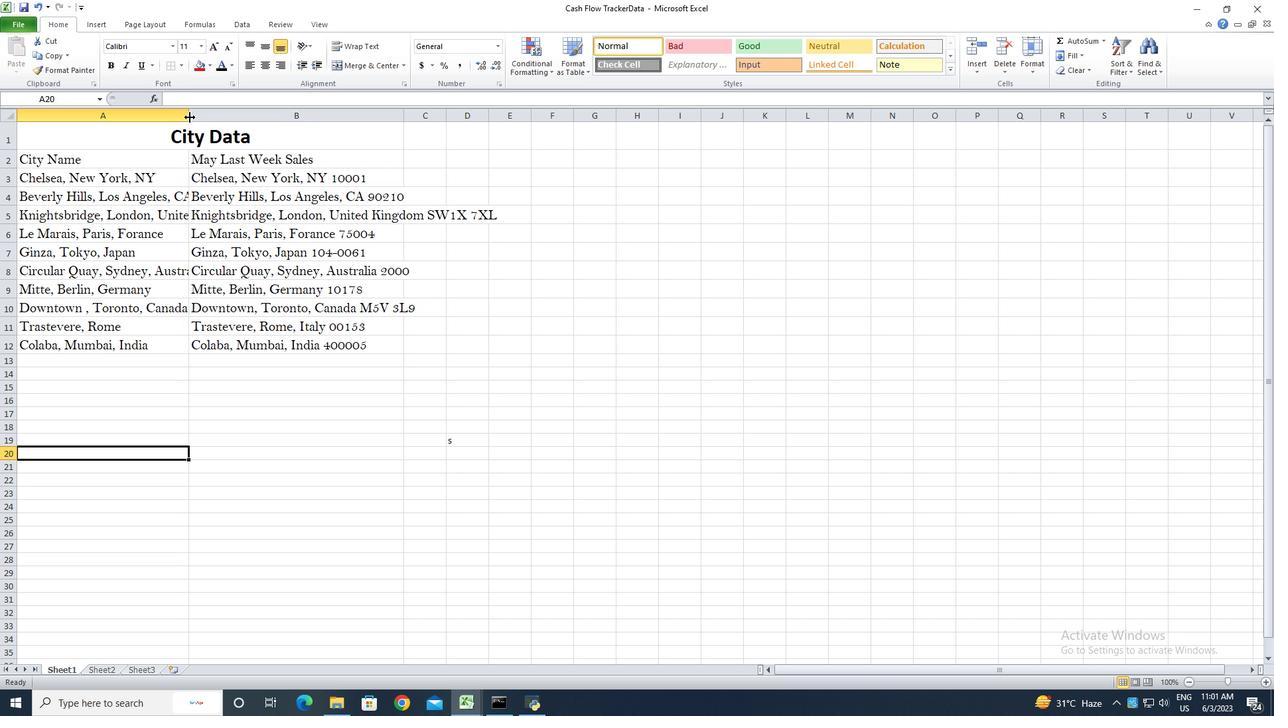 
Action: Mouse pressed left at (189, 117)
Screenshot: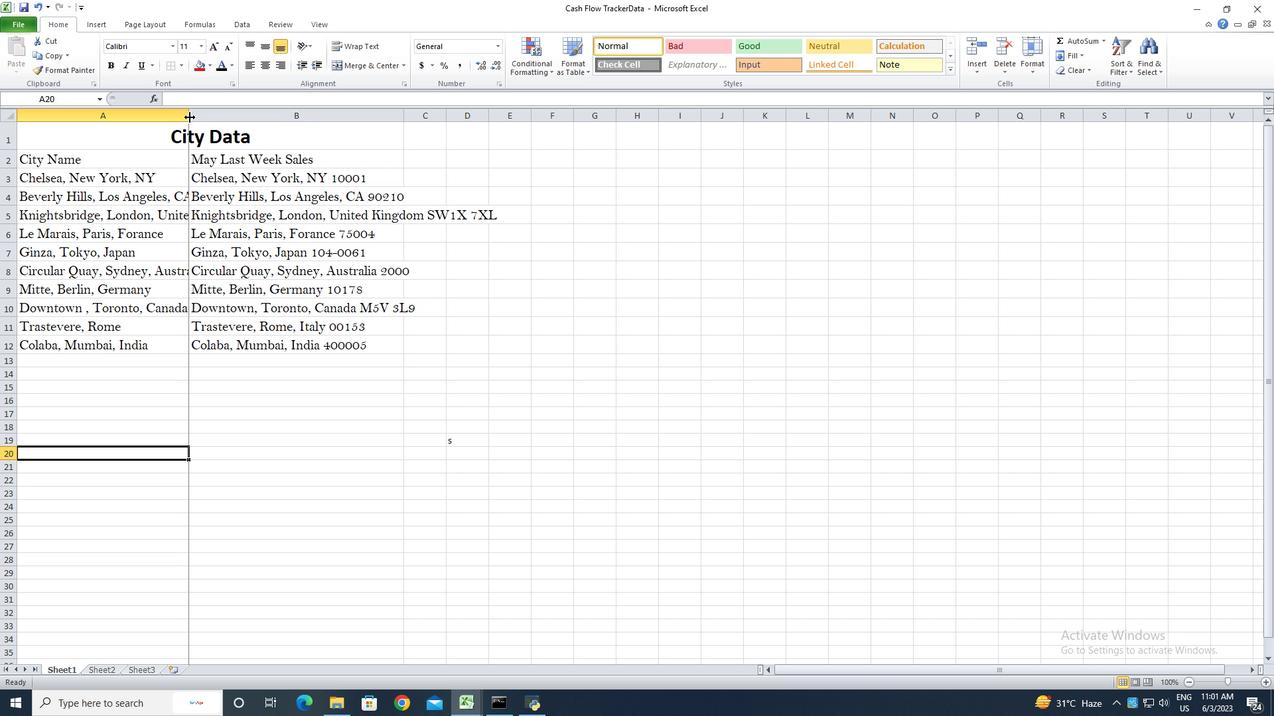 
Action: Mouse moved to (477, 118)
Screenshot: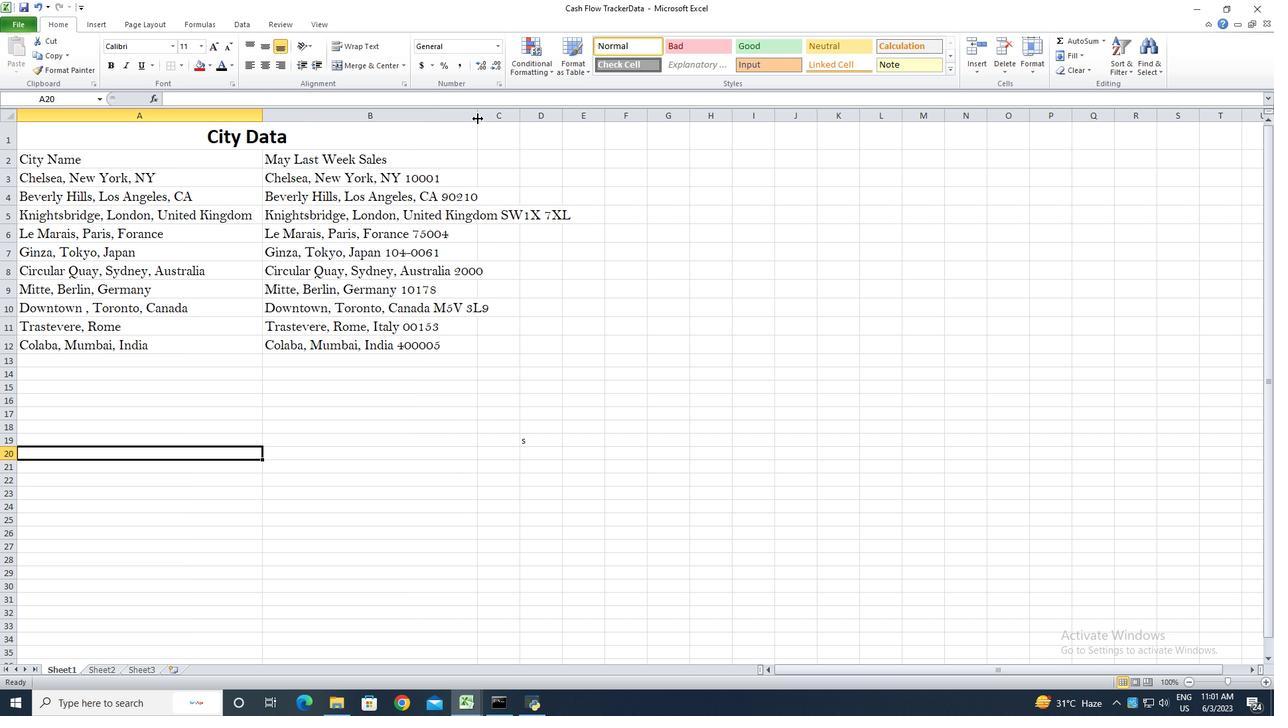 
Action: Mouse pressed left at (477, 118)
Screenshot: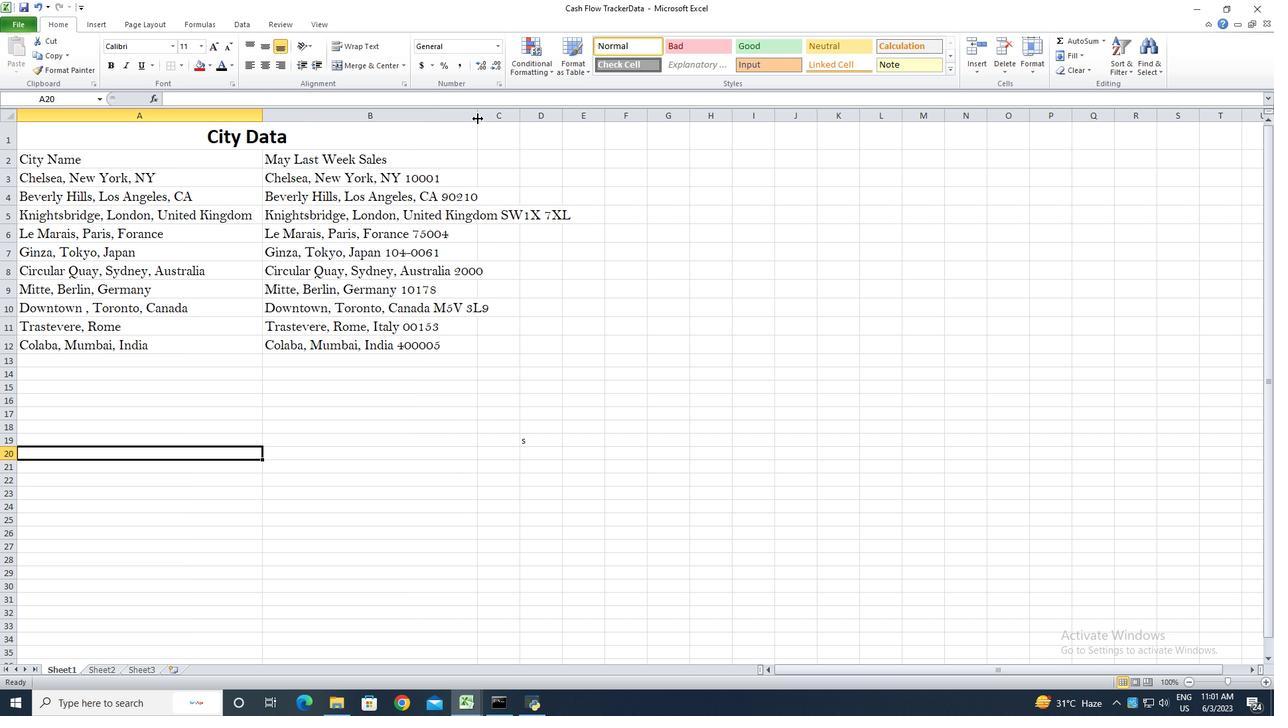 
Action: Mouse pressed left at (477, 118)
Screenshot: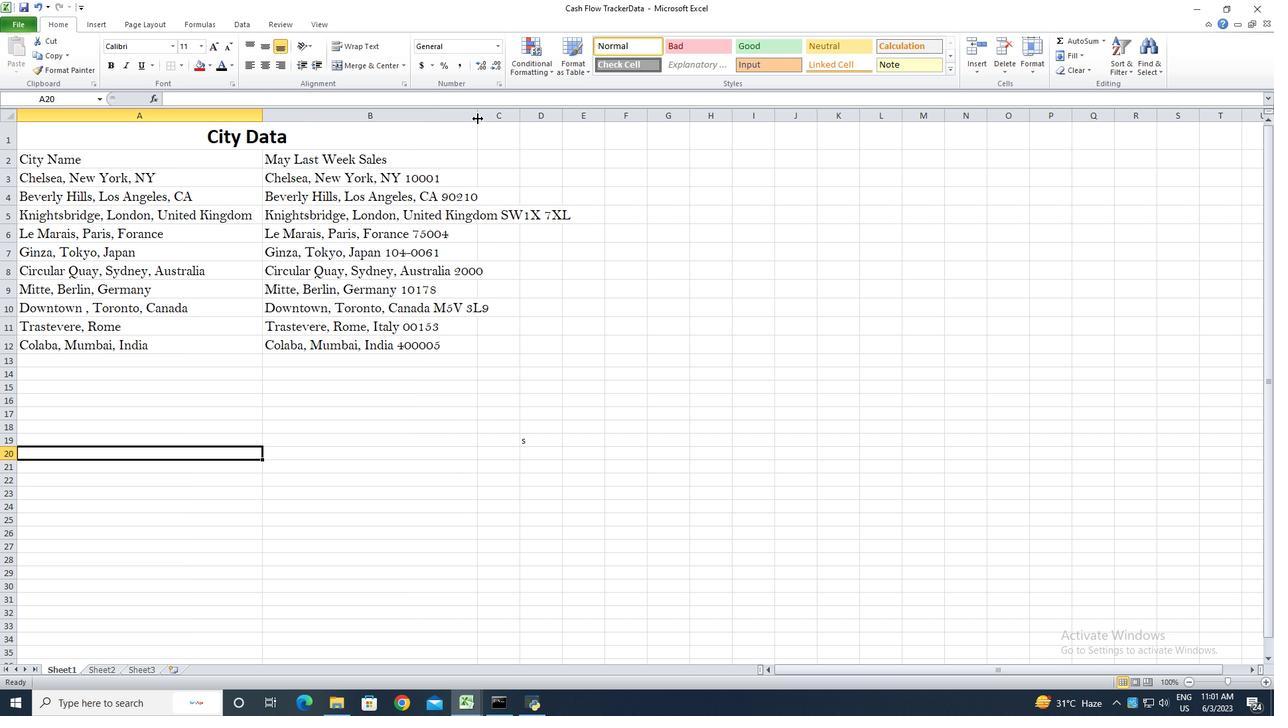 
Action: Mouse moved to (149, 136)
Screenshot: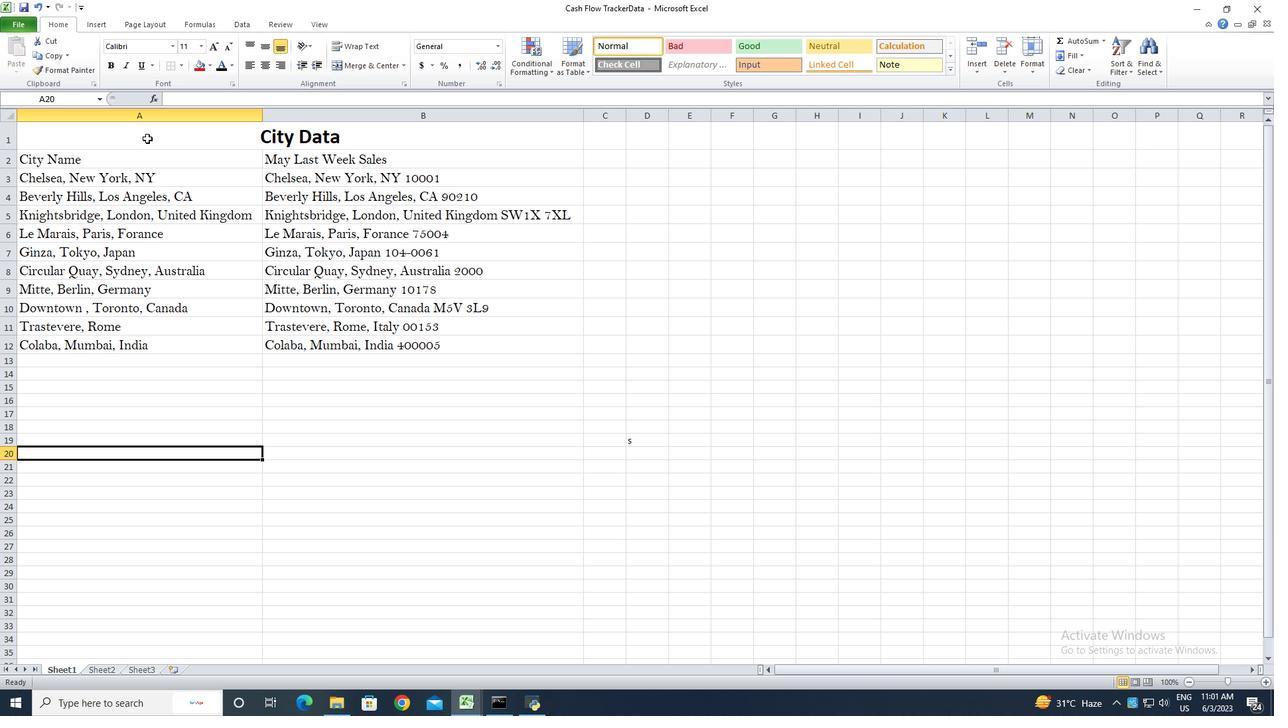 
Action: Mouse pressed left at (149, 136)
Screenshot: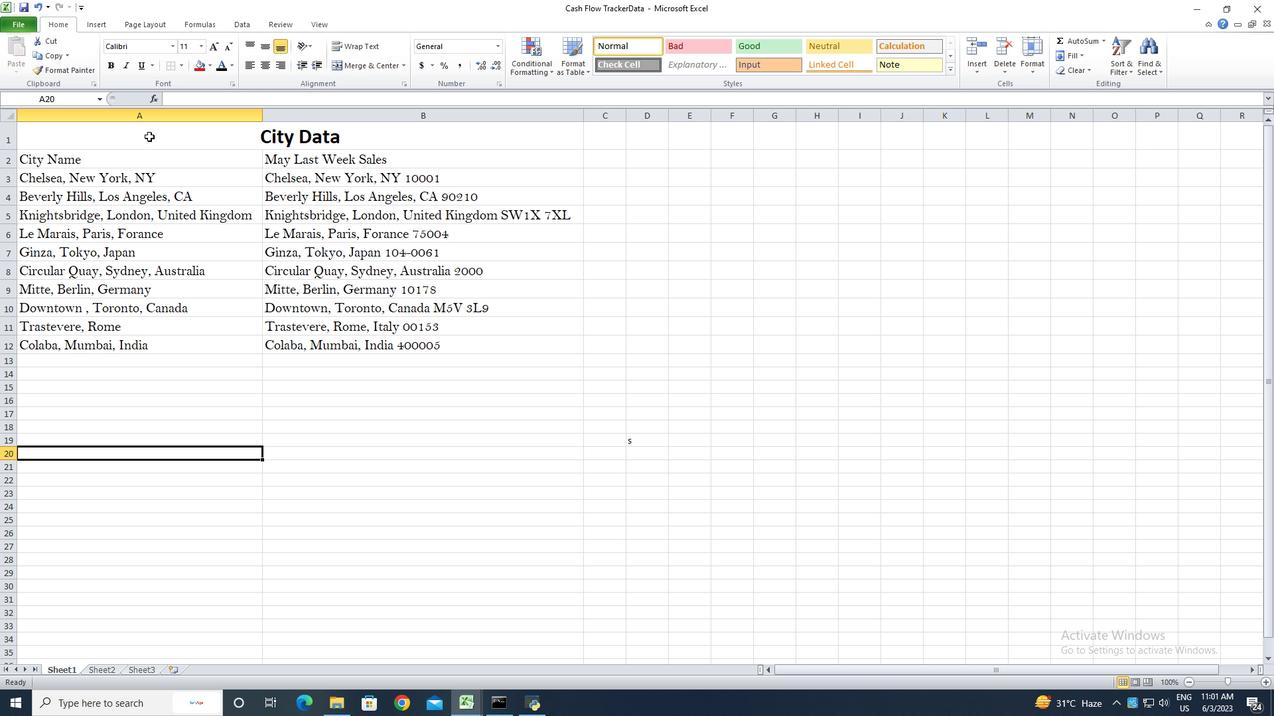 
Action: Mouse moved to (268, 45)
Screenshot: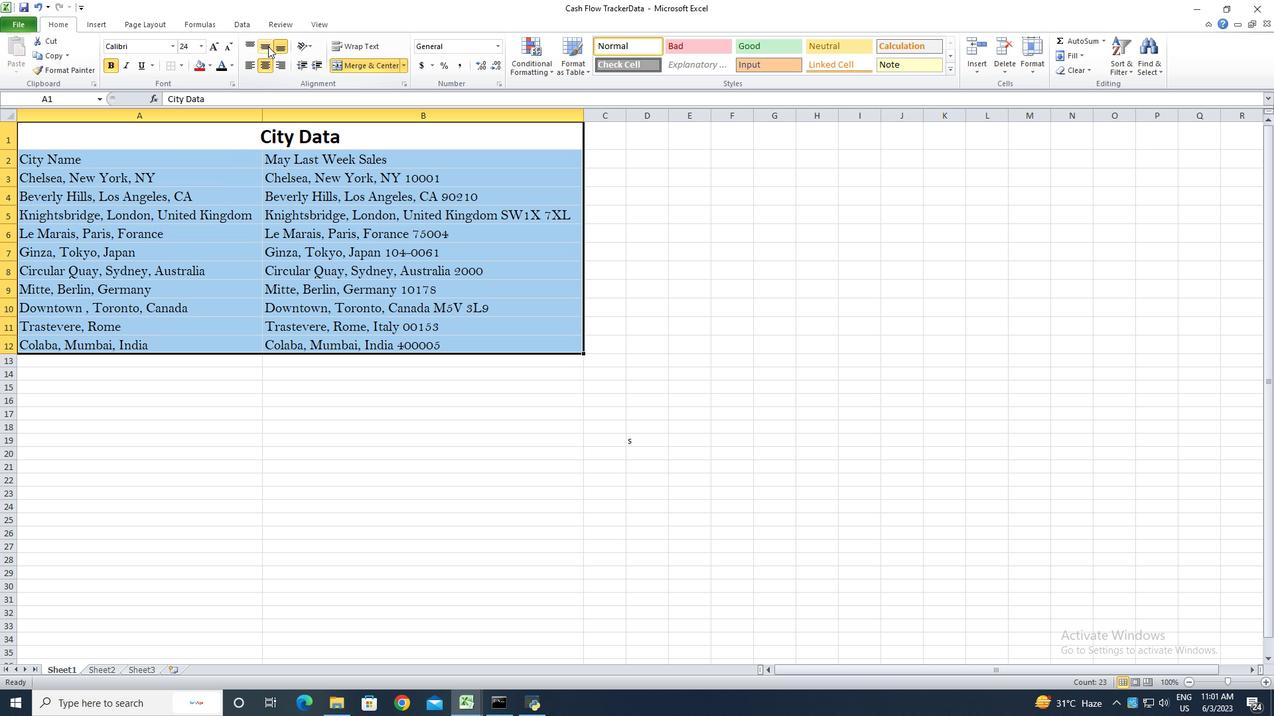 
Action: Mouse pressed left at (268, 45)
Screenshot: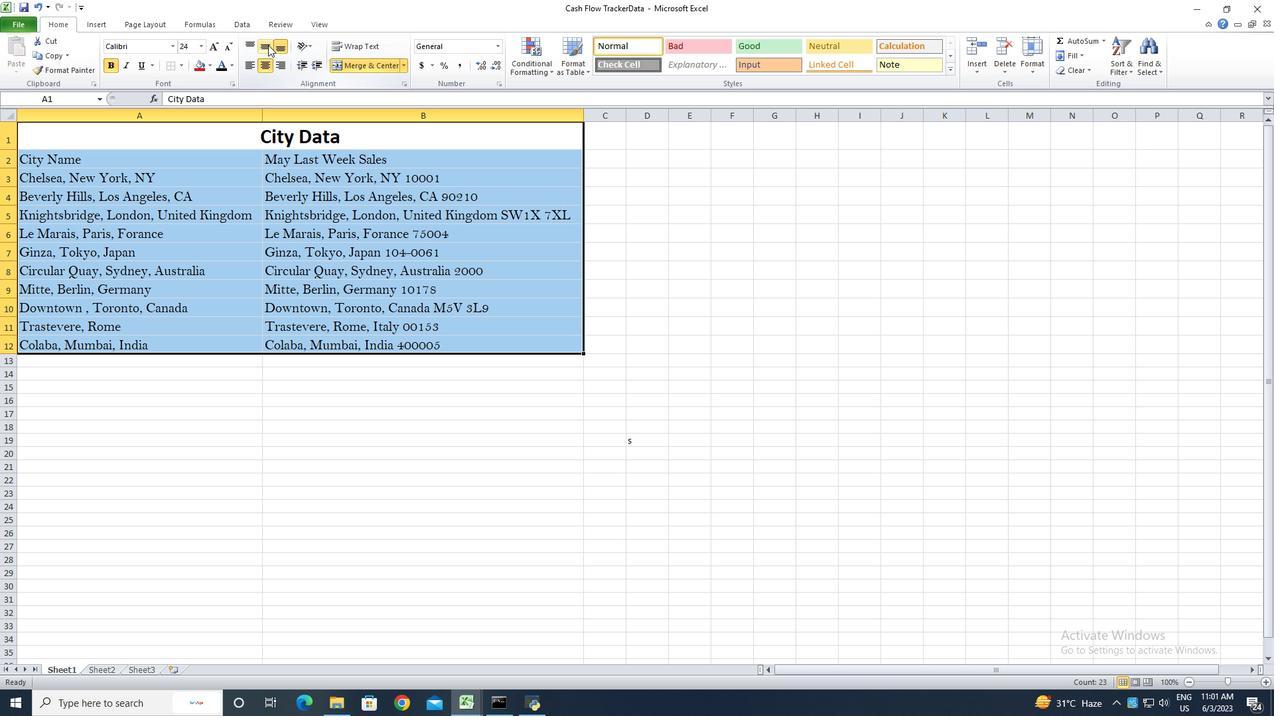 
Action: Mouse moved to (264, 66)
Screenshot: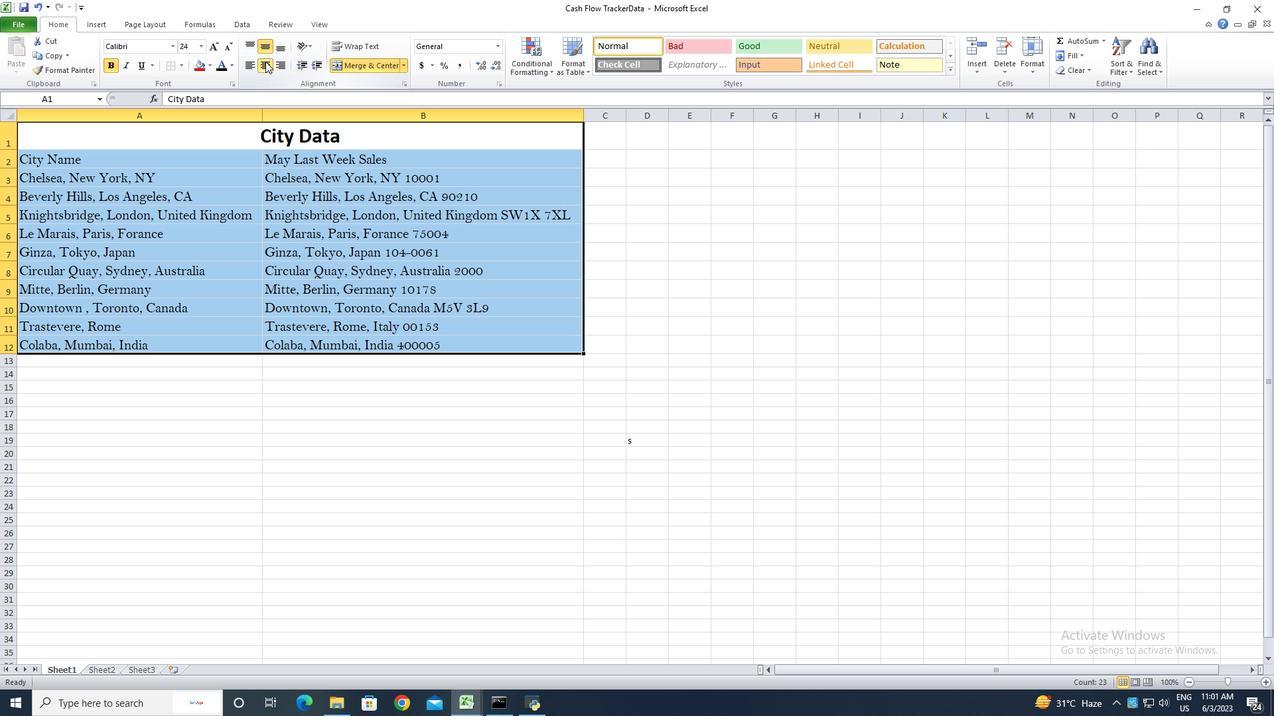 
Action: Mouse pressed left at (264, 66)
Screenshot: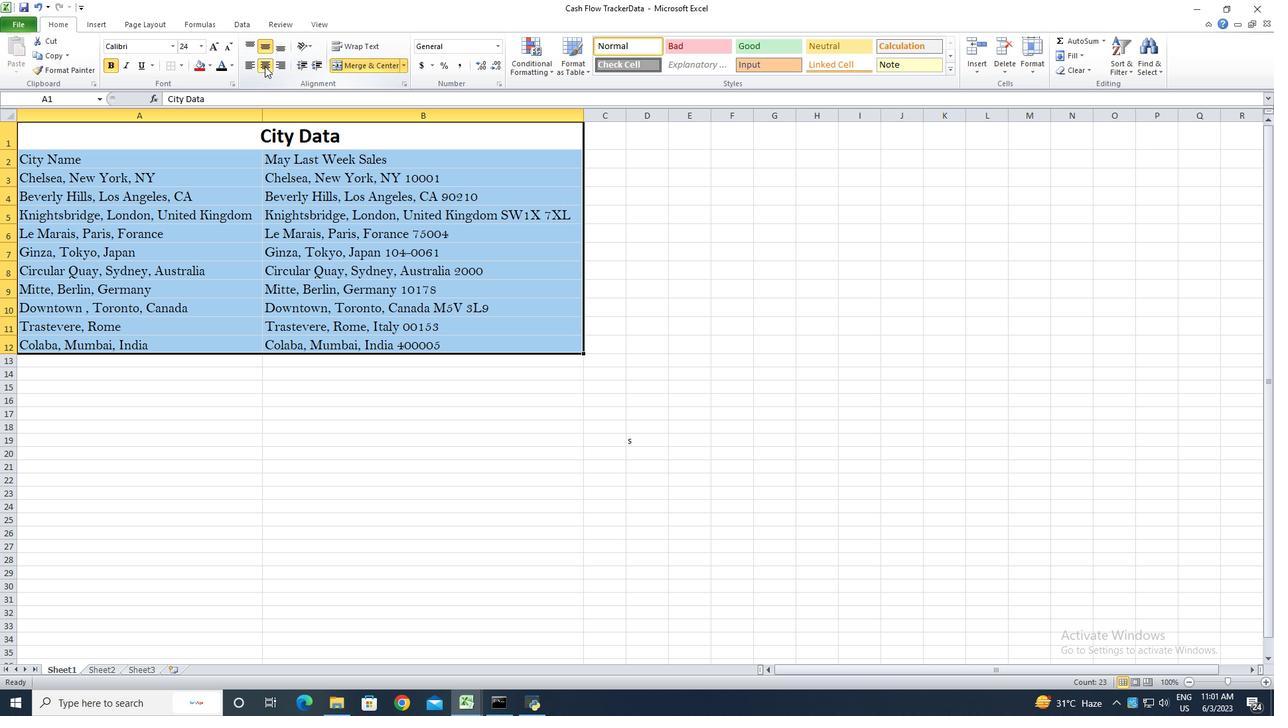 
Action: Mouse pressed left at (264, 66)
Screenshot: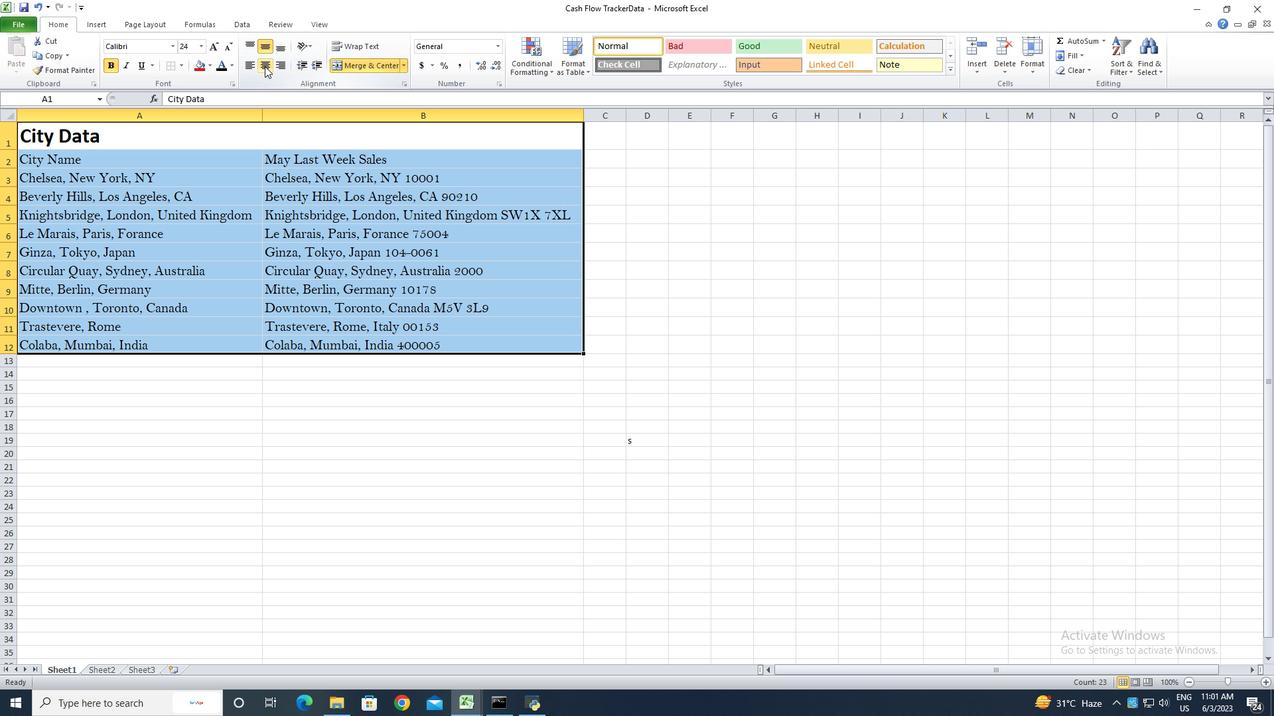 
Action: Mouse moved to (286, 377)
Screenshot: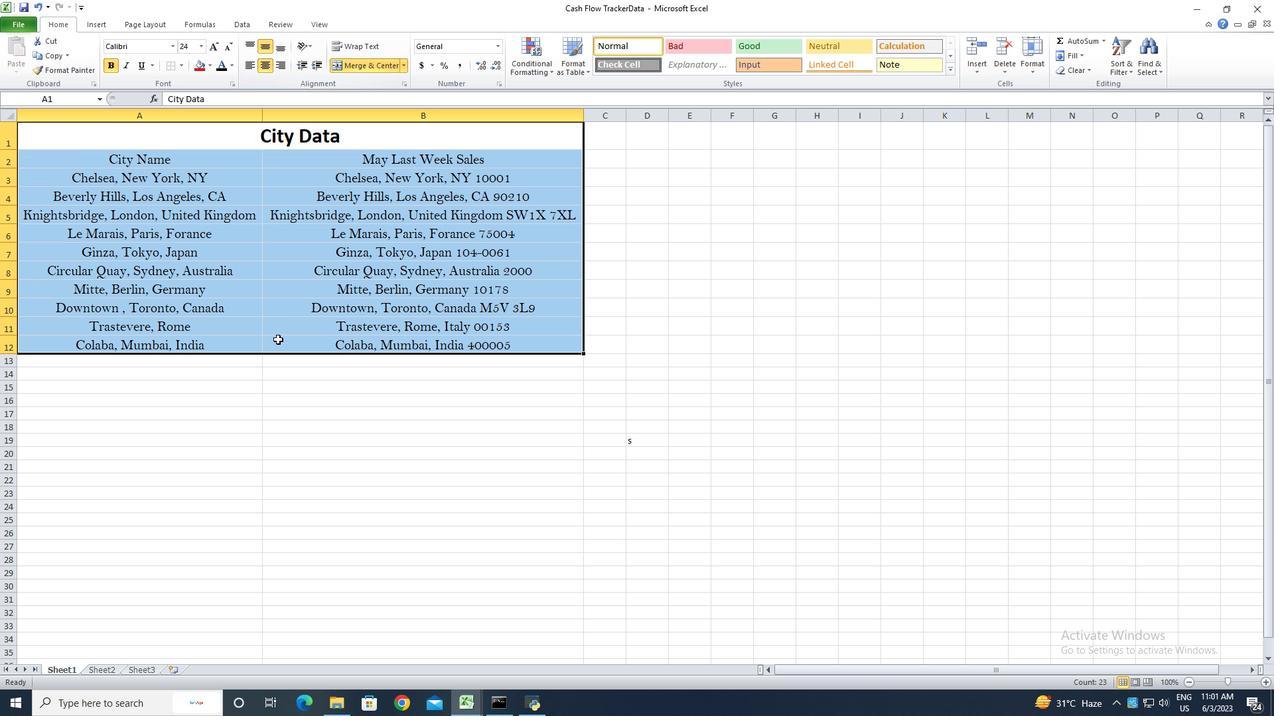 
Action: Mouse pressed left at (286, 377)
Screenshot: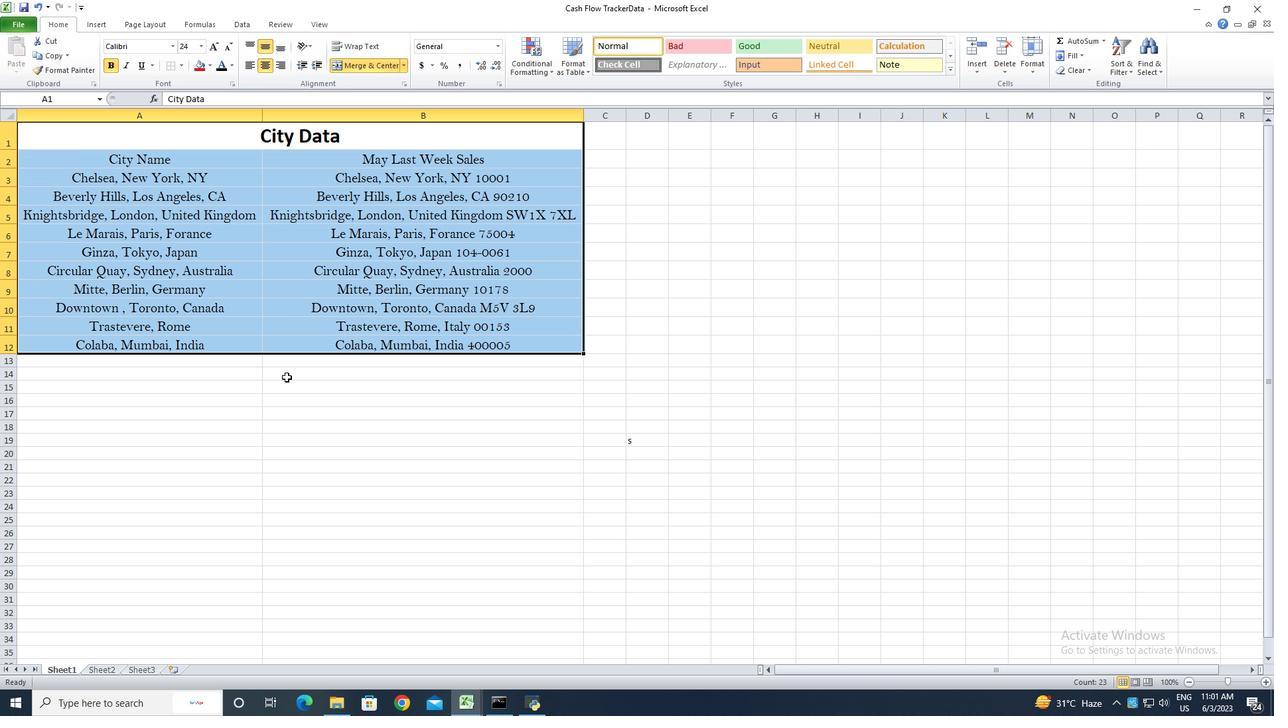 
Action: Key pressed ctrl+S<'\x13'><'\x13'><'\x13'>
Screenshot: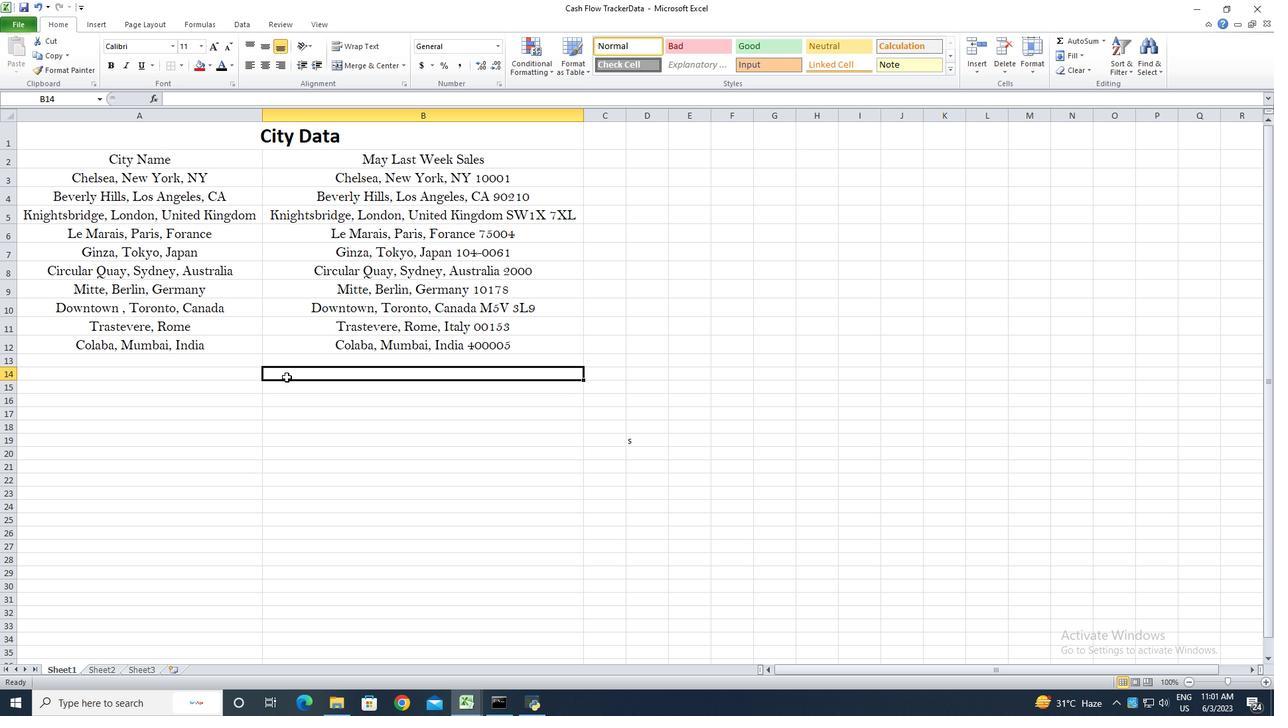 
